 Task: Look for space in Banjarmasin, Indonesia from 15th August, 2023 to 20th August, 2023 for 1 adult in price range Rs.5000 to Rs.10000. Place can be private room with 1  bedroom having 1 bed and 1 bathroom. Property type can be house, flat, guest house, hotel. Booking option can be shelf check-in. Required host language is English.
Action: Mouse moved to (430, 76)
Screenshot: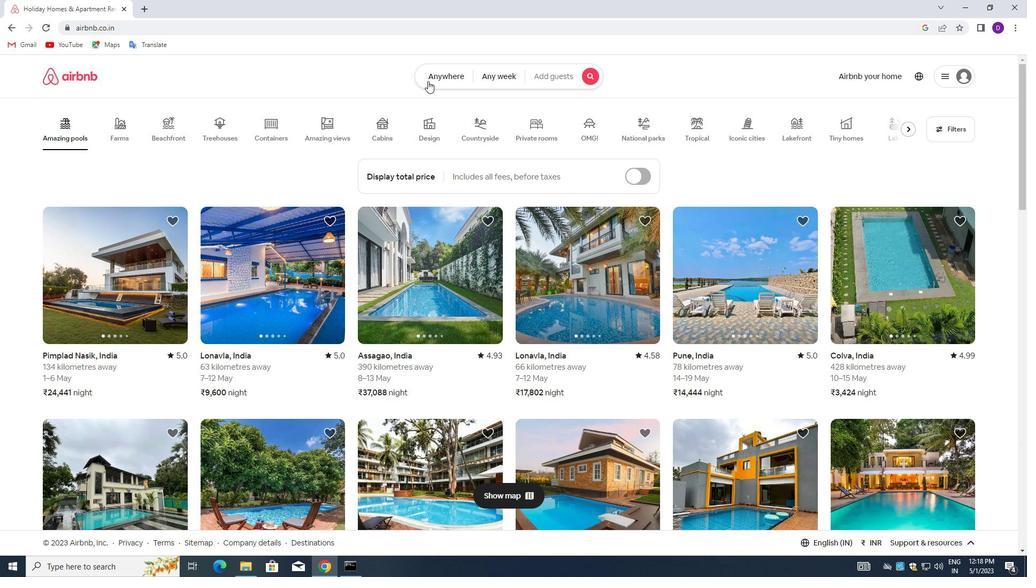 
Action: Mouse pressed left at (430, 76)
Screenshot: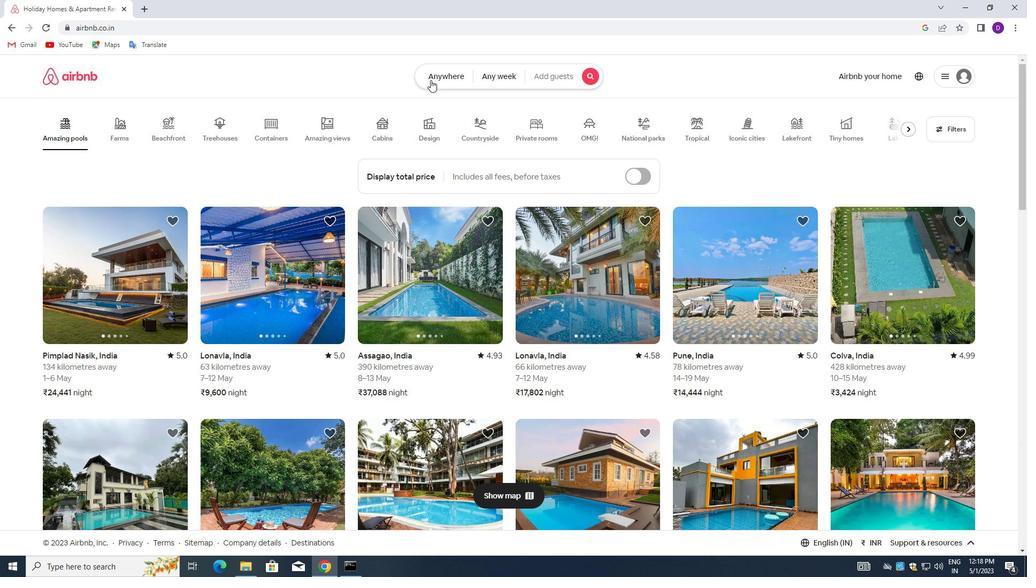 
Action: Mouse moved to (310, 120)
Screenshot: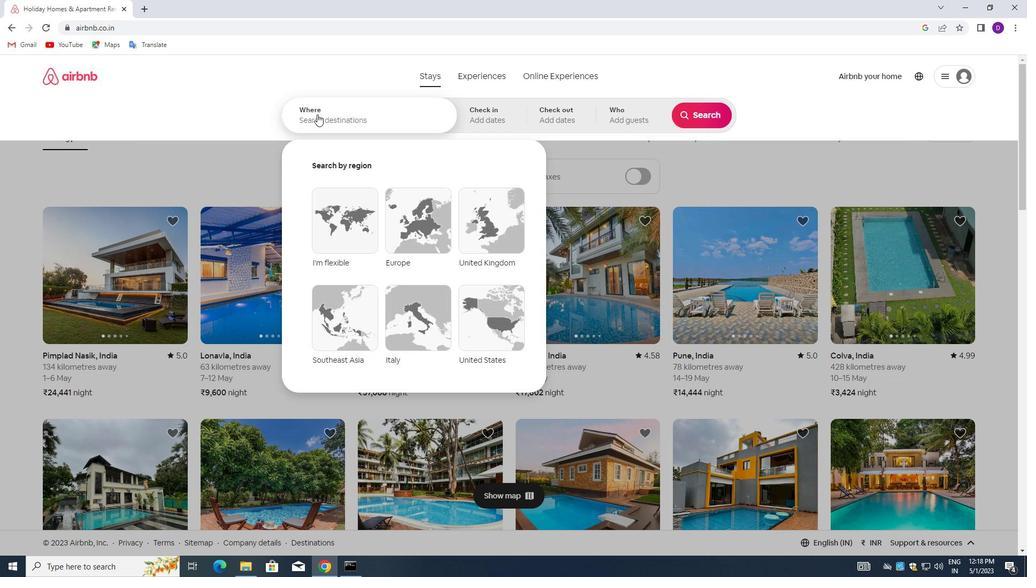 
Action: Mouse pressed left at (310, 120)
Screenshot: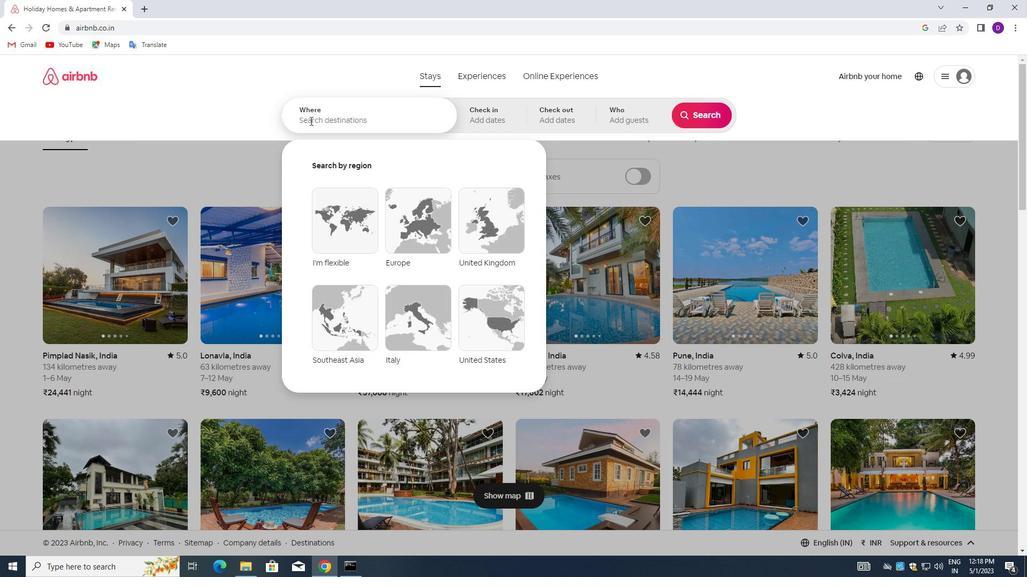
Action: Mouse moved to (284, 74)
Screenshot: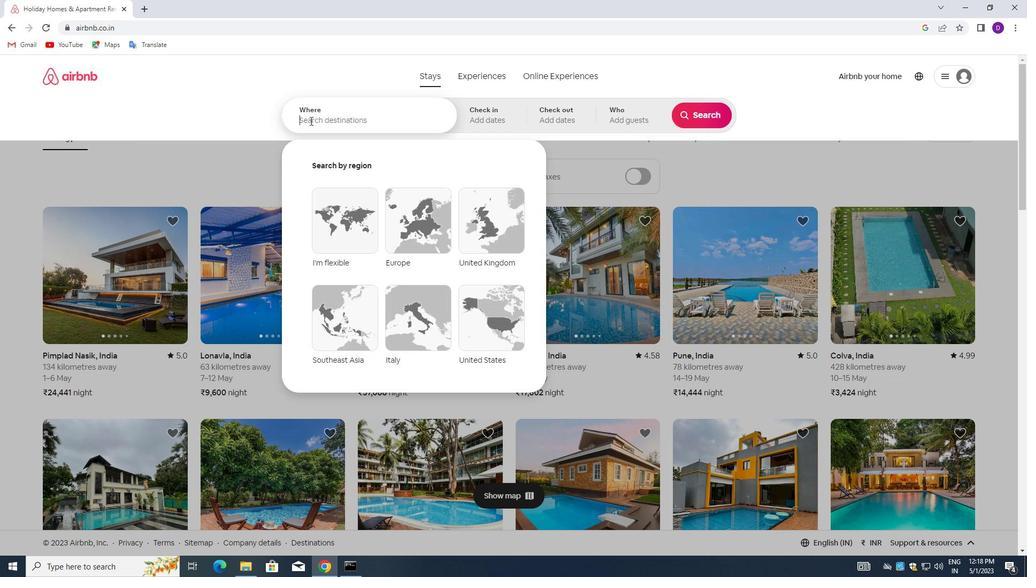 
Action: Key pressed <Key.shift_r>Banjarmasin,<Key.space><Key.shift>INDONESIA<Key.enter>
Screenshot: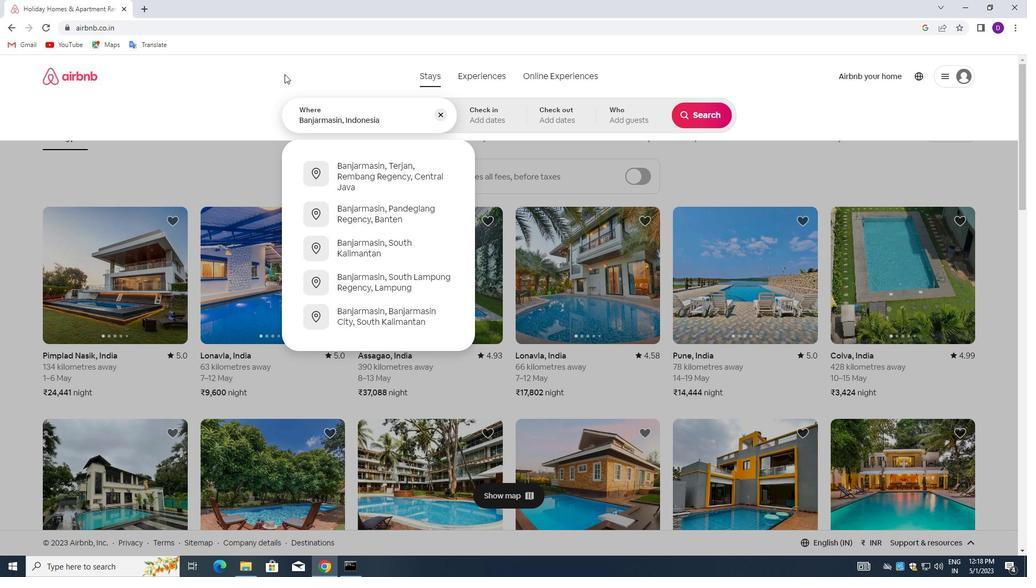 
Action: Mouse moved to (702, 200)
Screenshot: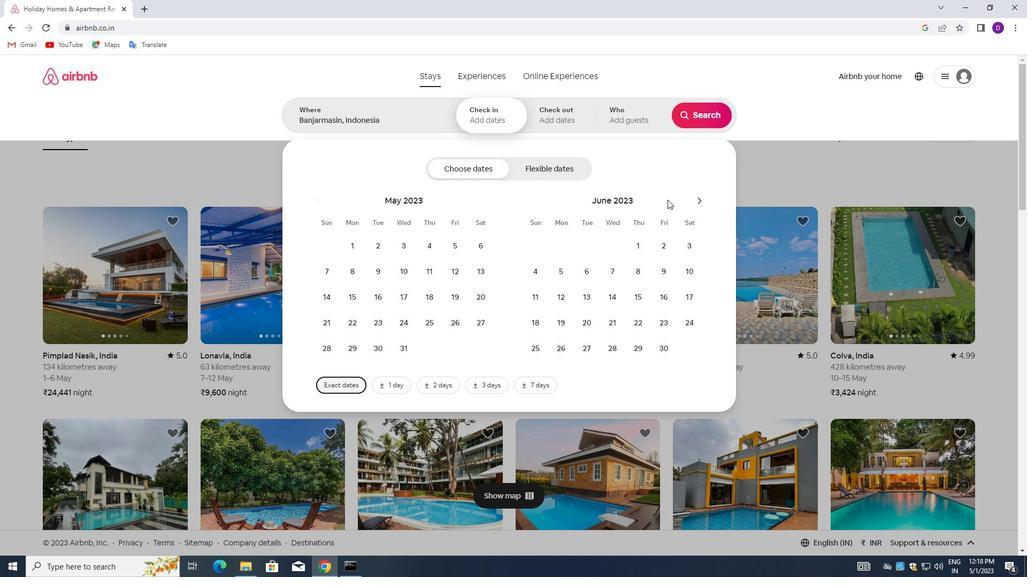 
Action: Mouse pressed left at (702, 200)
Screenshot: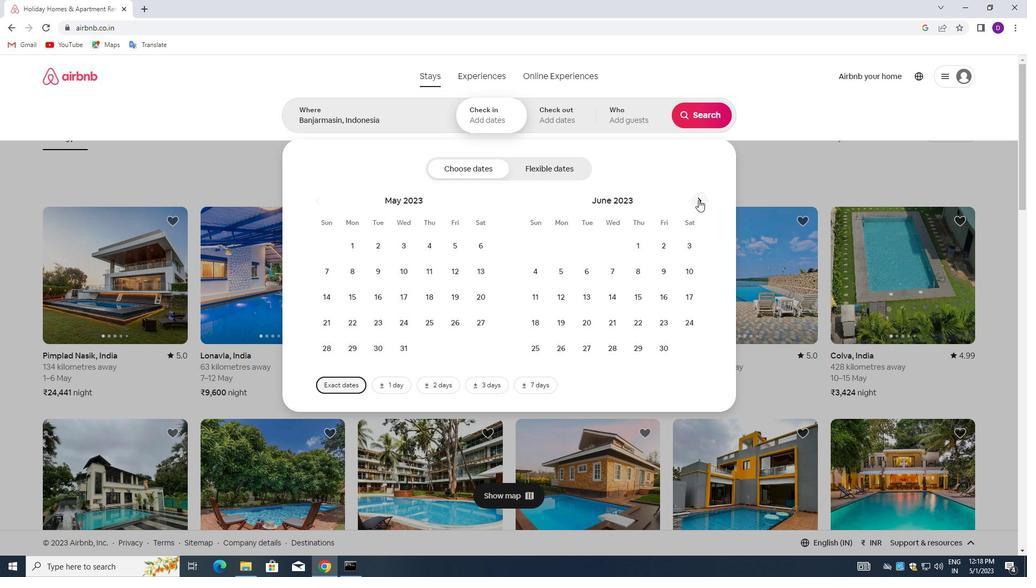 
Action: Mouse pressed left at (702, 200)
Screenshot: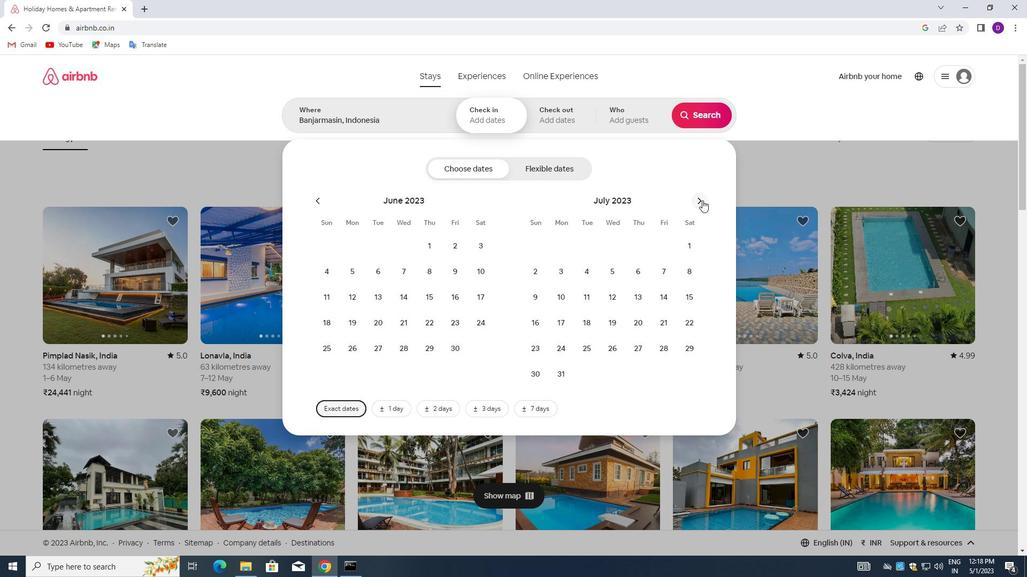
Action: Mouse moved to (593, 299)
Screenshot: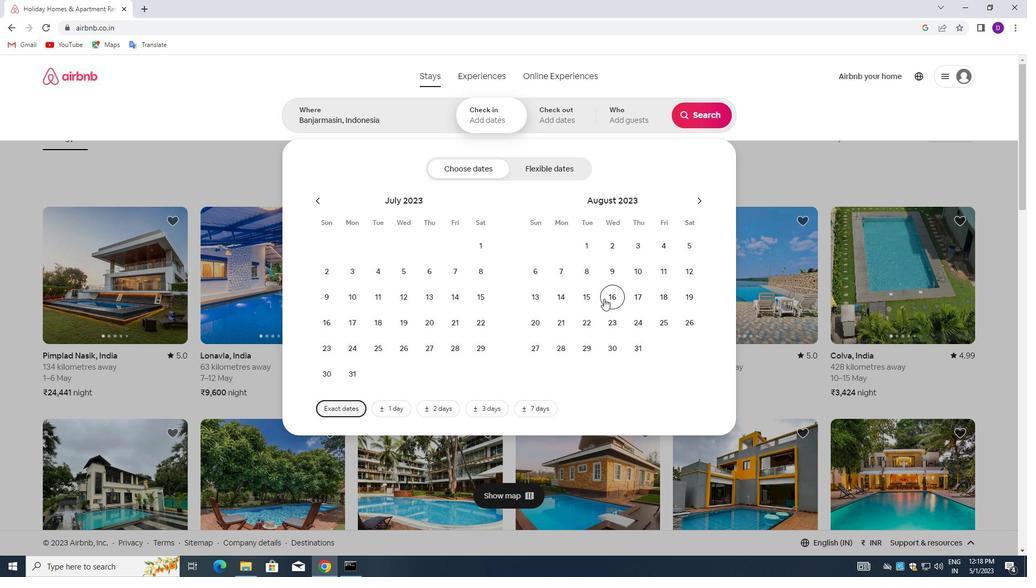 
Action: Mouse pressed left at (593, 299)
Screenshot: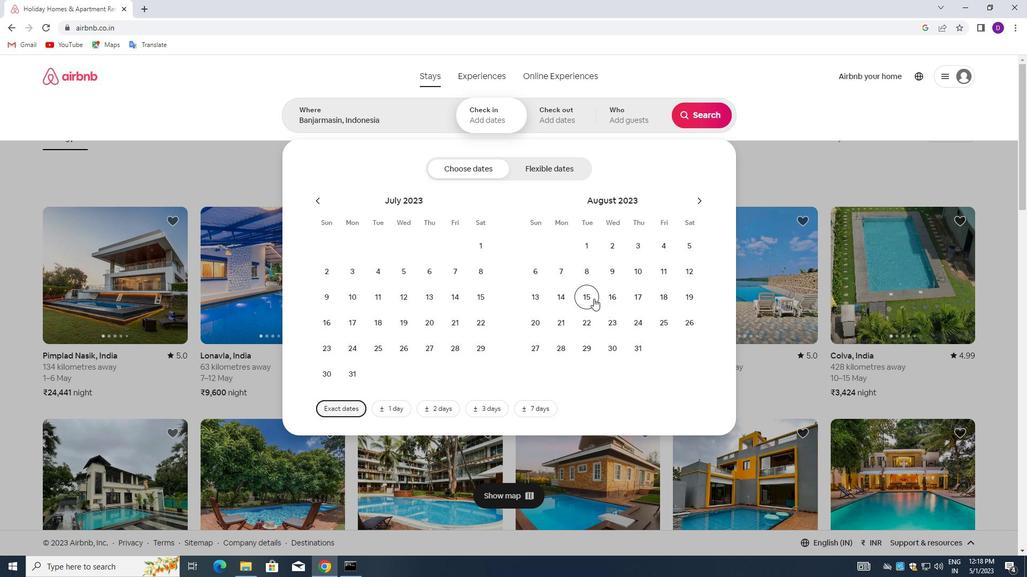 
Action: Mouse moved to (542, 321)
Screenshot: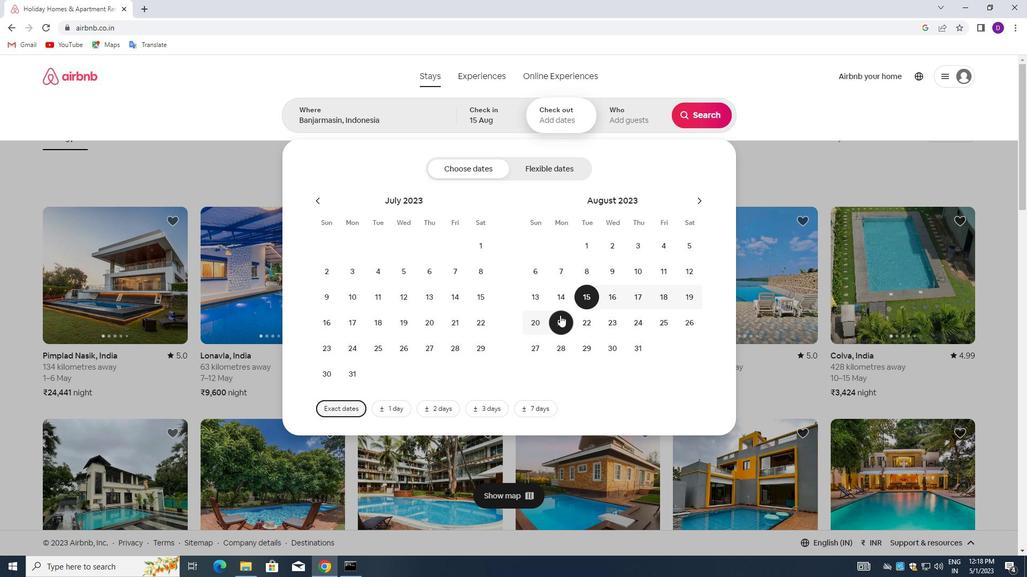 
Action: Mouse pressed left at (542, 321)
Screenshot: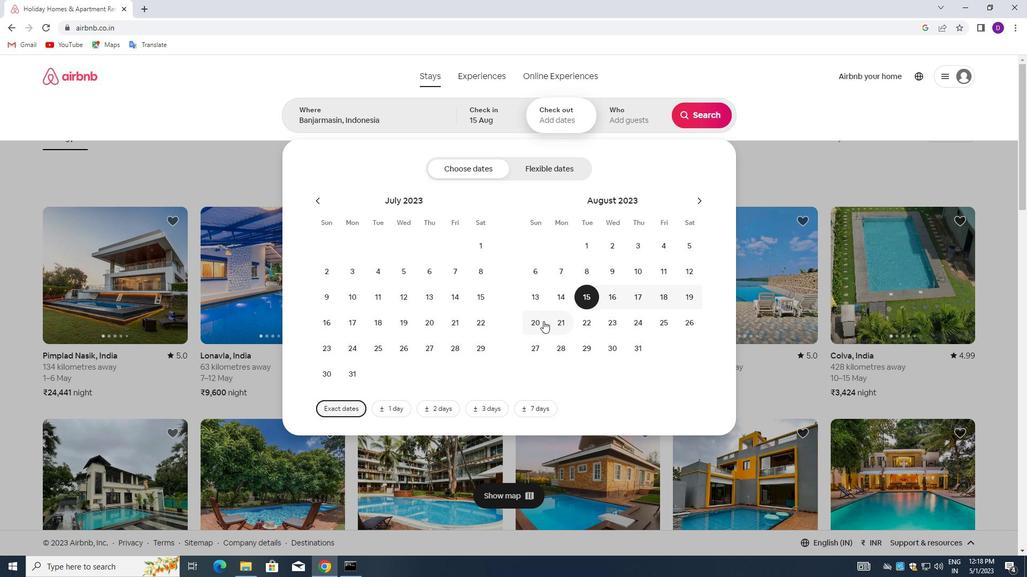 
Action: Mouse moved to (622, 110)
Screenshot: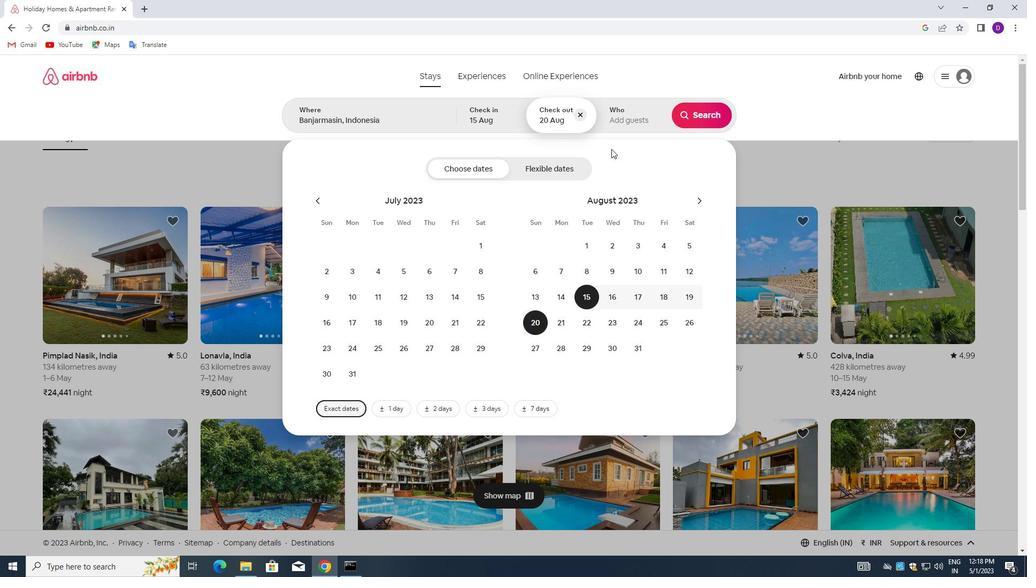 
Action: Mouse pressed left at (622, 110)
Screenshot: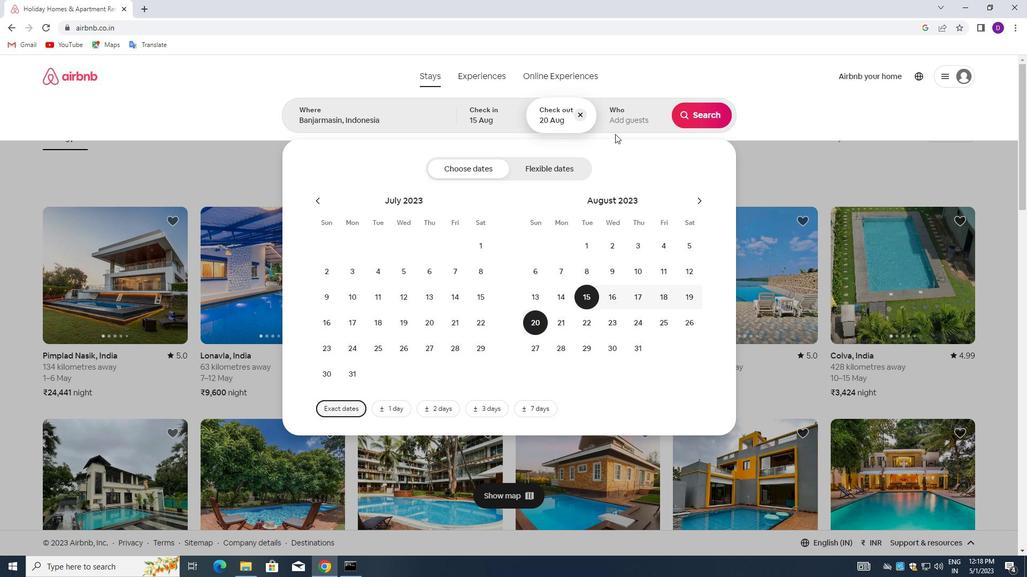 
Action: Mouse moved to (705, 169)
Screenshot: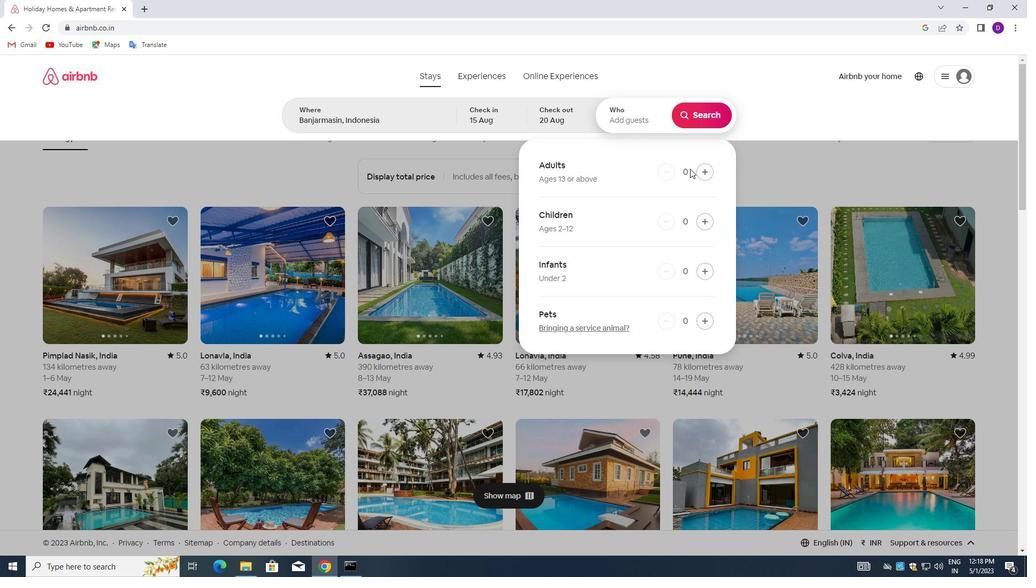 
Action: Mouse pressed left at (705, 169)
Screenshot: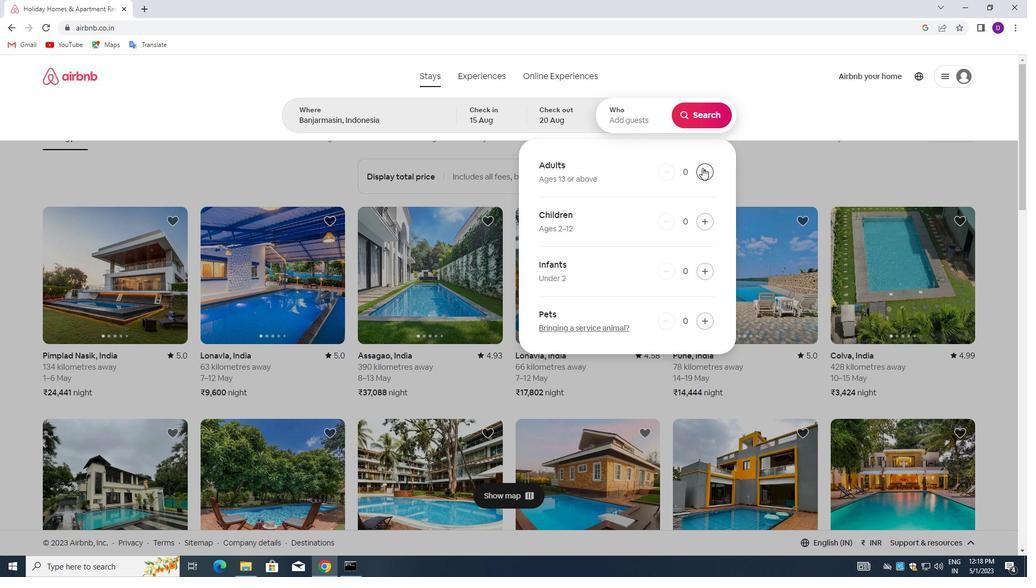 
Action: Mouse moved to (698, 112)
Screenshot: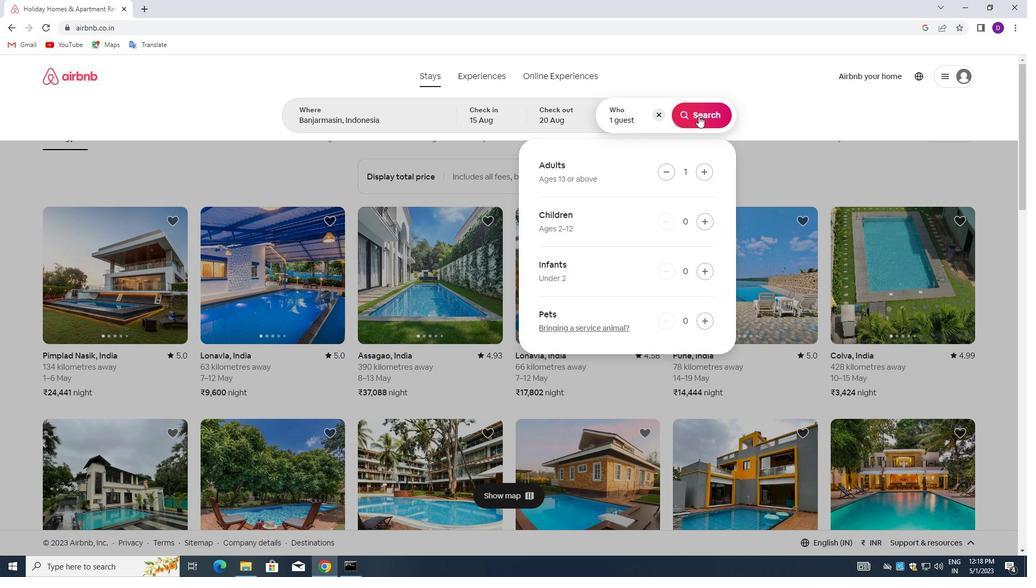 
Action: Mouse pressed left at (698, 112)
Screenshot: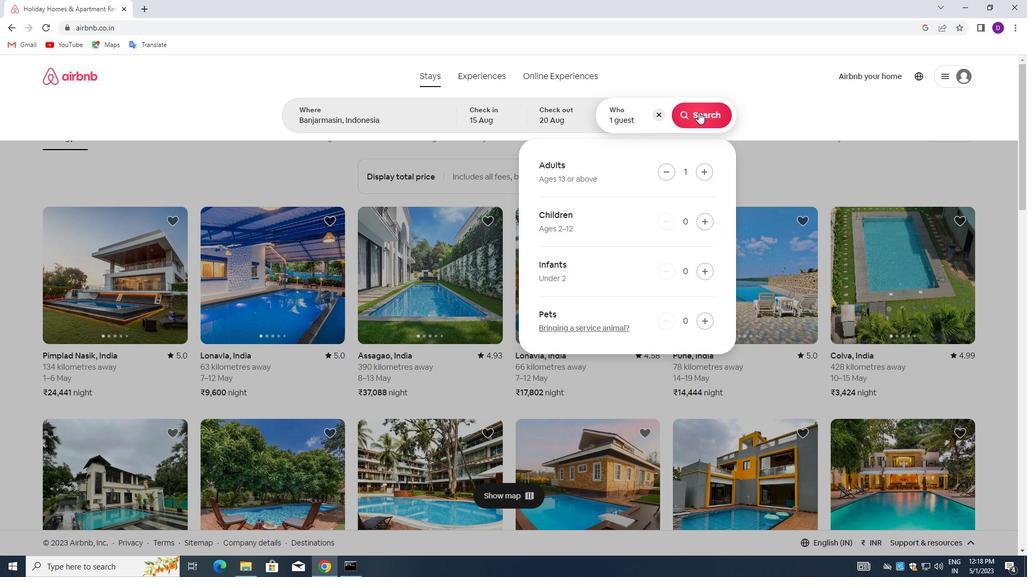 
Action: Mouse moved to (977, 118)
Screenshot: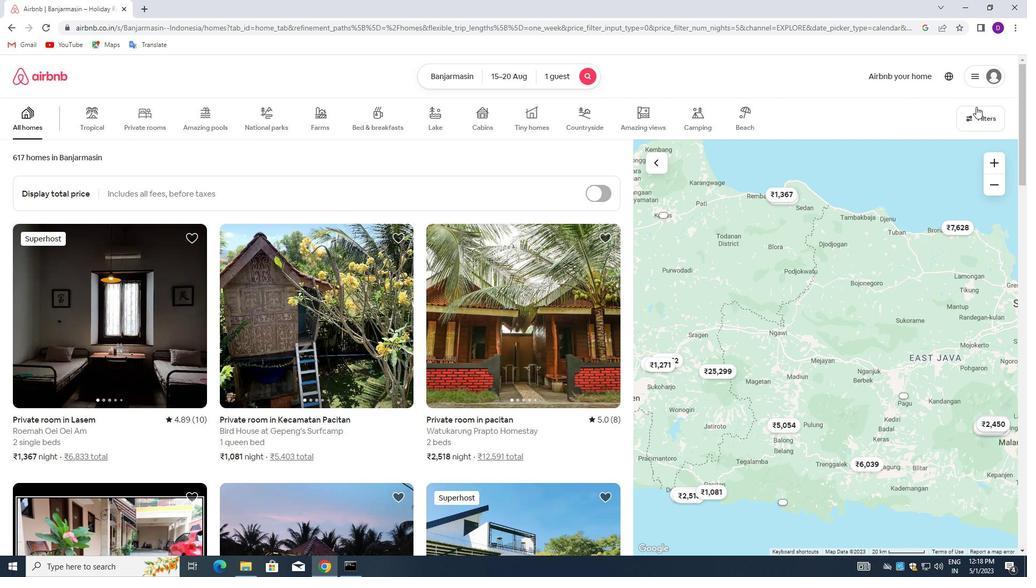 
Action: Mouse pressed left at (977, 118)
Screenshot: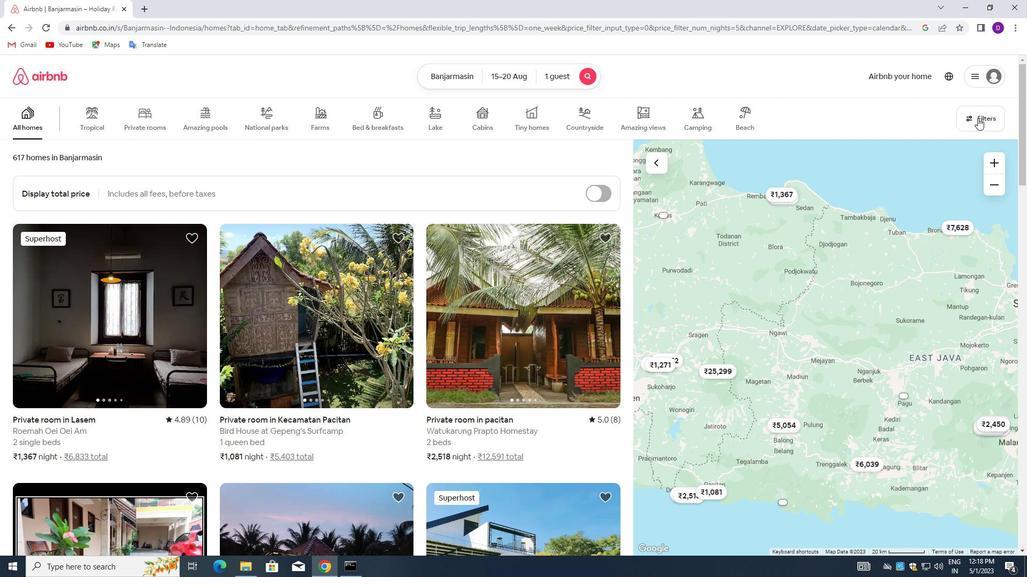 
Action: Mouse moved to (372, 255)
Screenshot: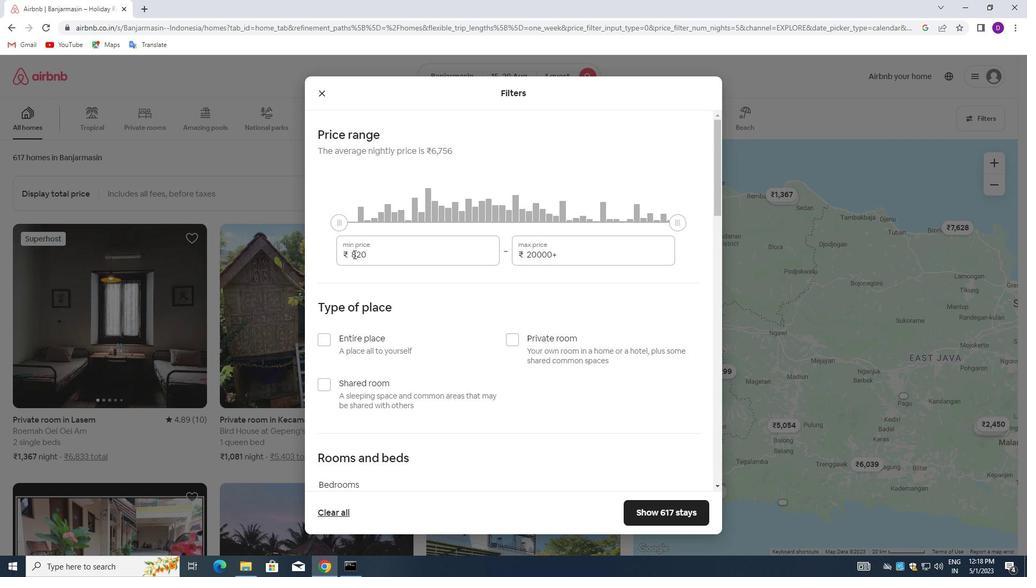 
Action: Mouse pressed left at (372, 255)
Screenshot: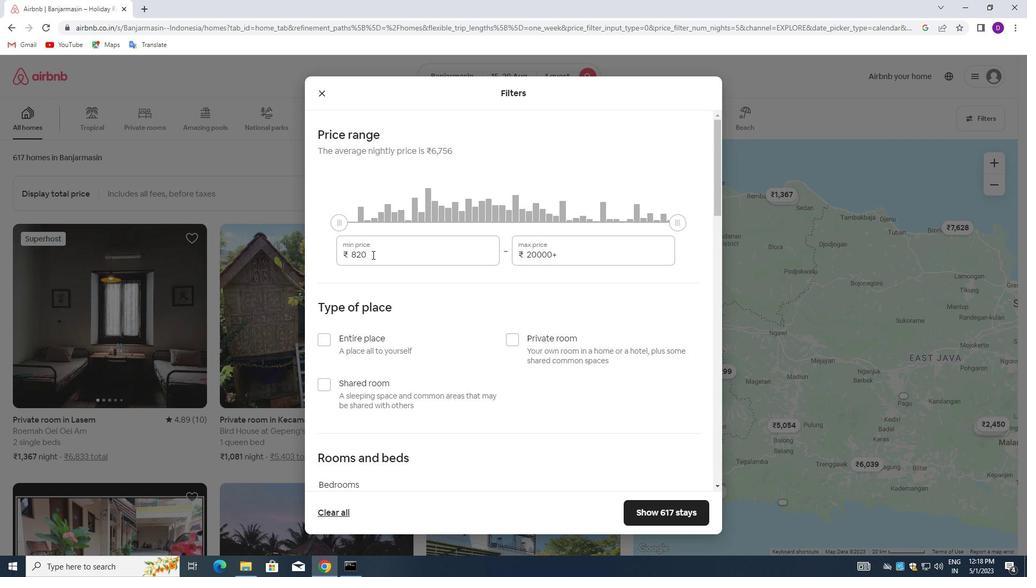 
Action: Mouse pressed left at (372, 255)
Screenshot: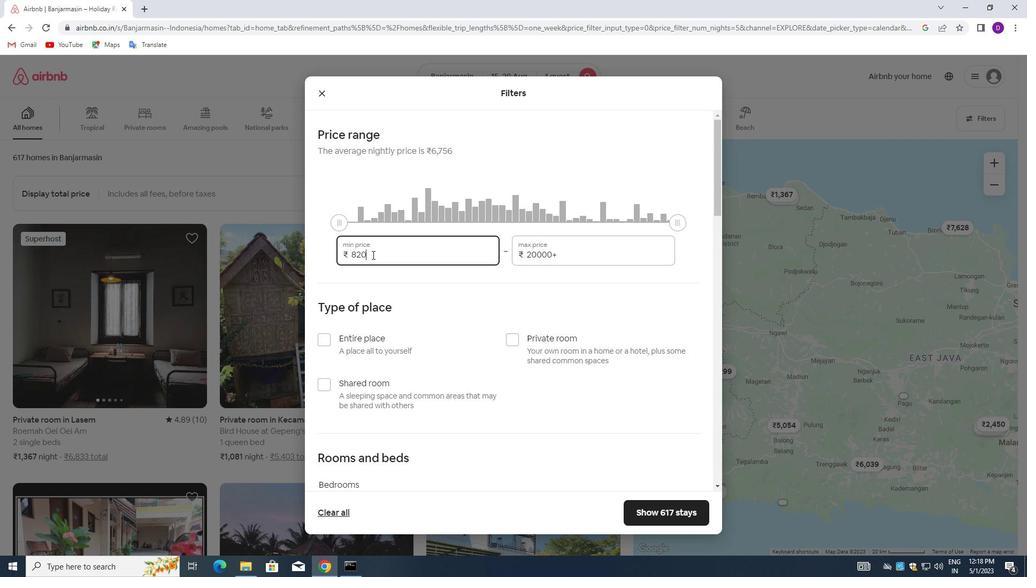 
Action: Key pressed 5000<Key.tab>10000
Screenshot: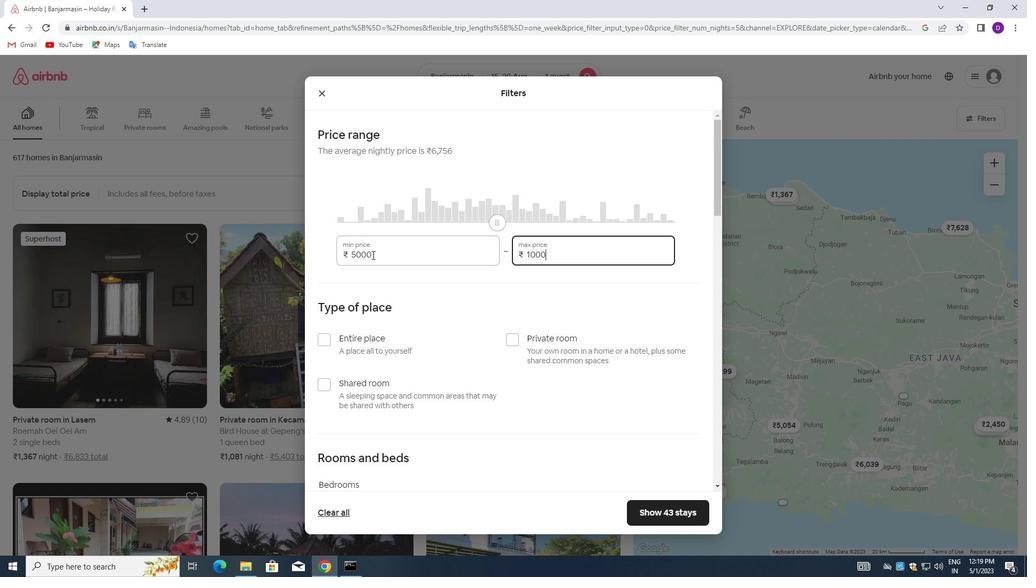 
Action: Mouse moved to (369, 255)
Screenshot: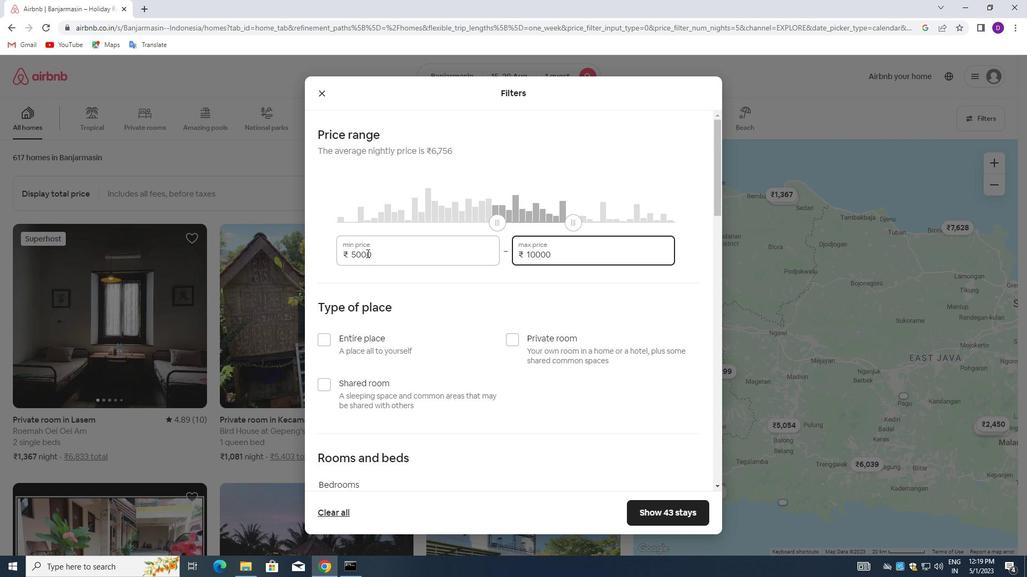 
Action: Mouse scrolled (369, 255) with delta (0, 0)
Screenshot: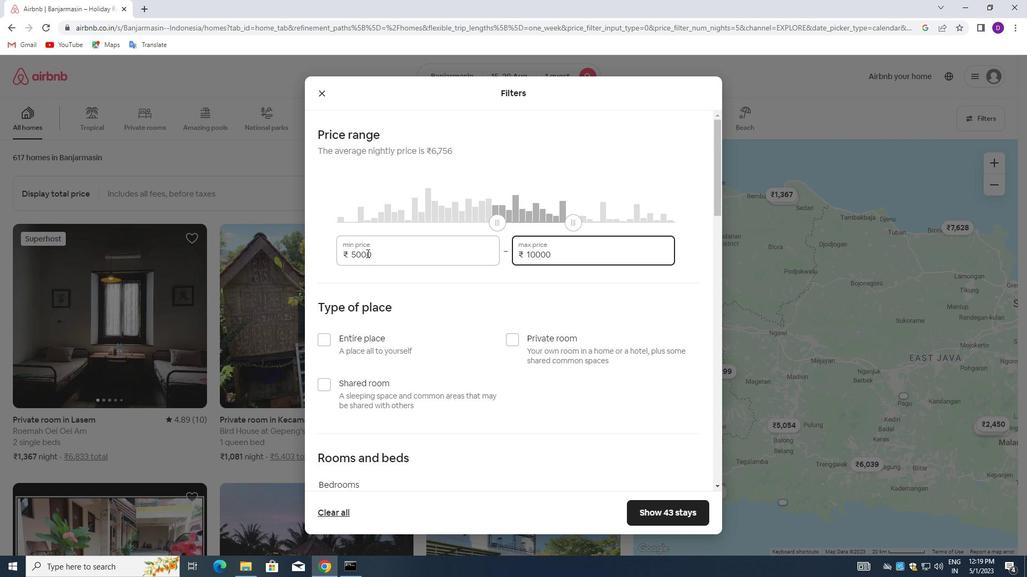 
Action: Mouse moved to (370, 261)
Screenshot: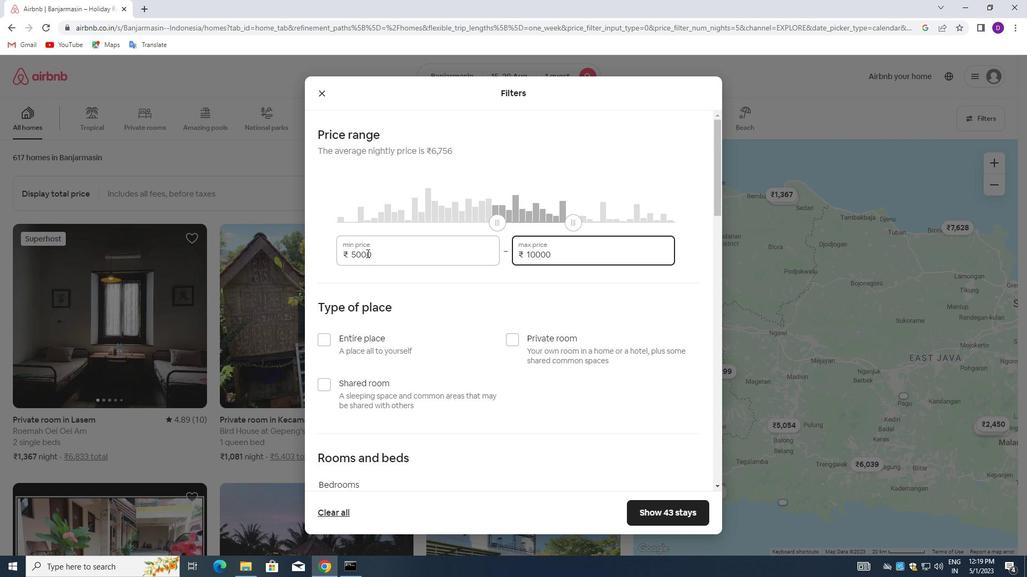 
Action: Mouse scrolled (370, 261) with delta (0, 0)
Screenshot: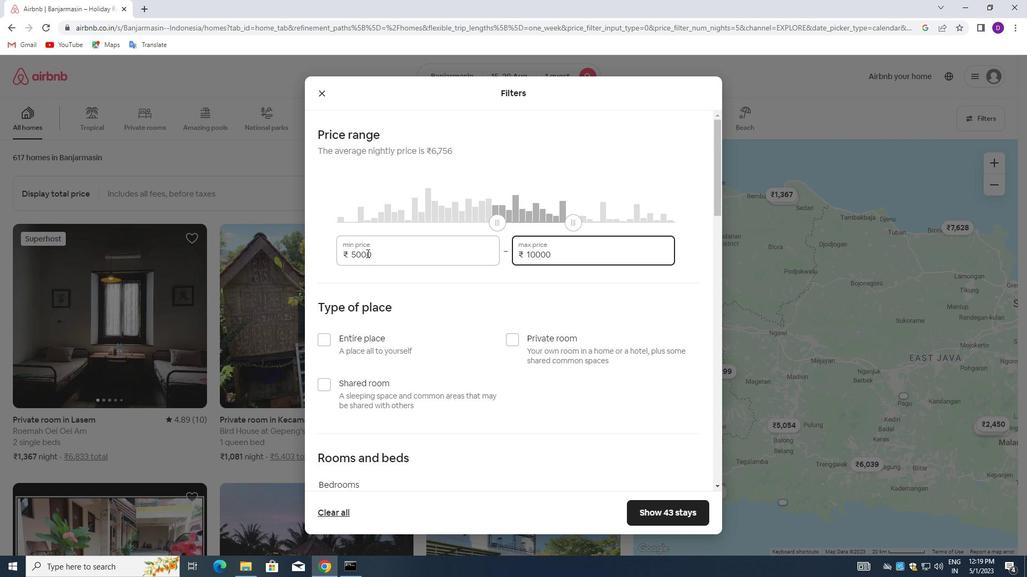 
Action: Mouse moved to (504, 234)
Screenshot: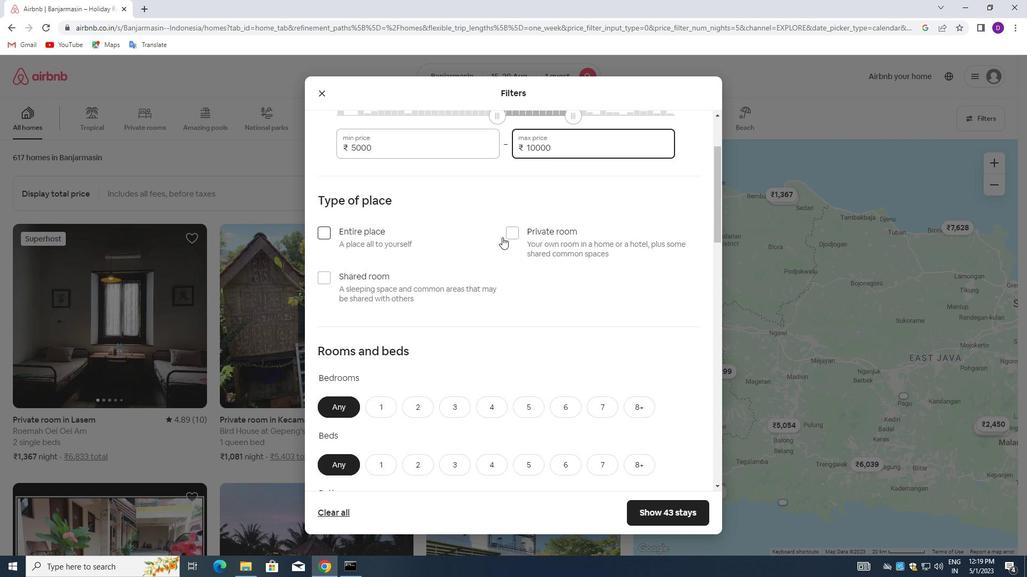 
Action: Mouse pressed left at (504, 234)
Screenshot: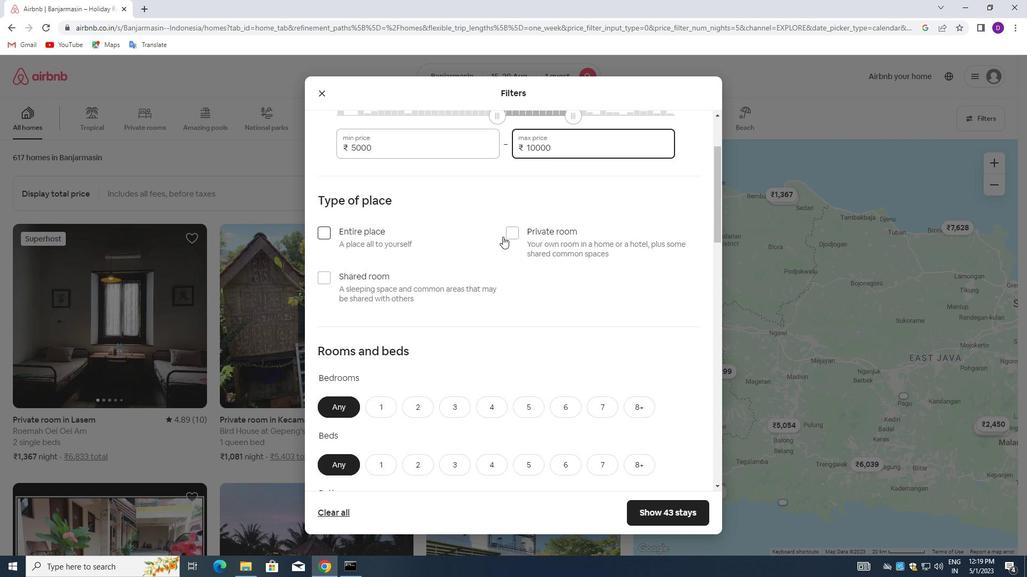 
Action: Mouse moved to (505, 234)
Screenshot: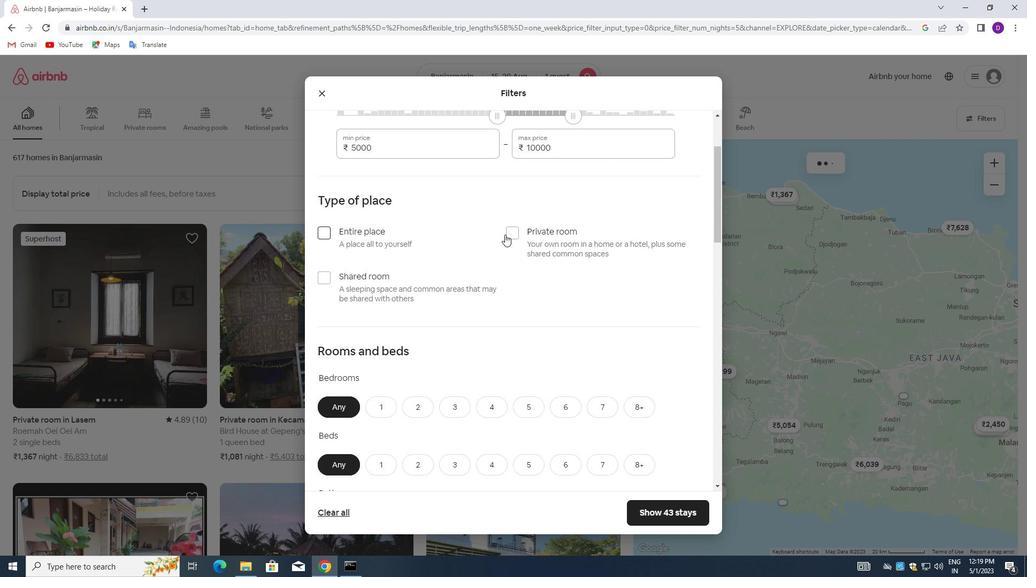 
Action: Mouse pressed left at (505, 234)
Screenshot: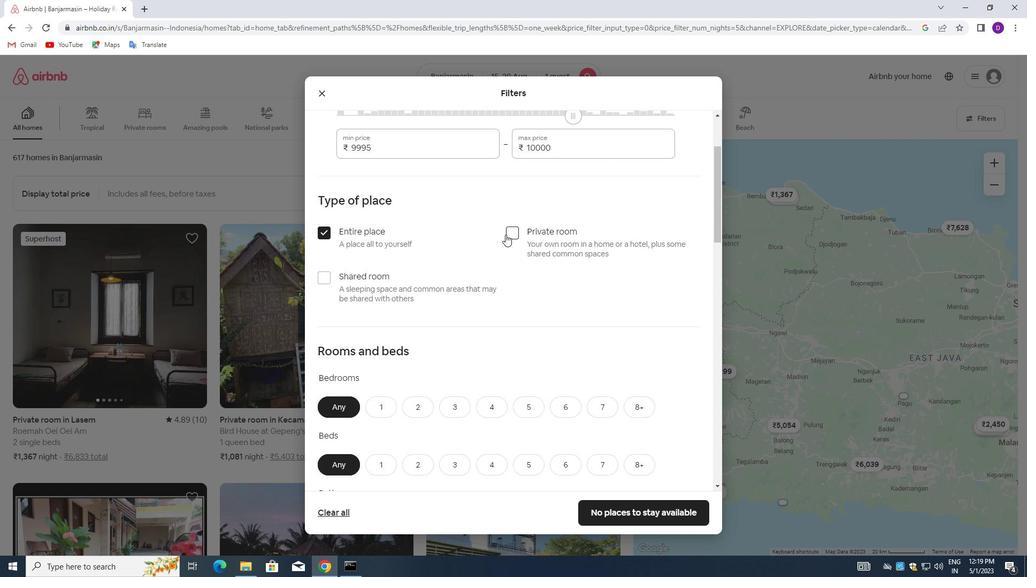 
Action: Mouse moved to (324, 235)
Screenshot: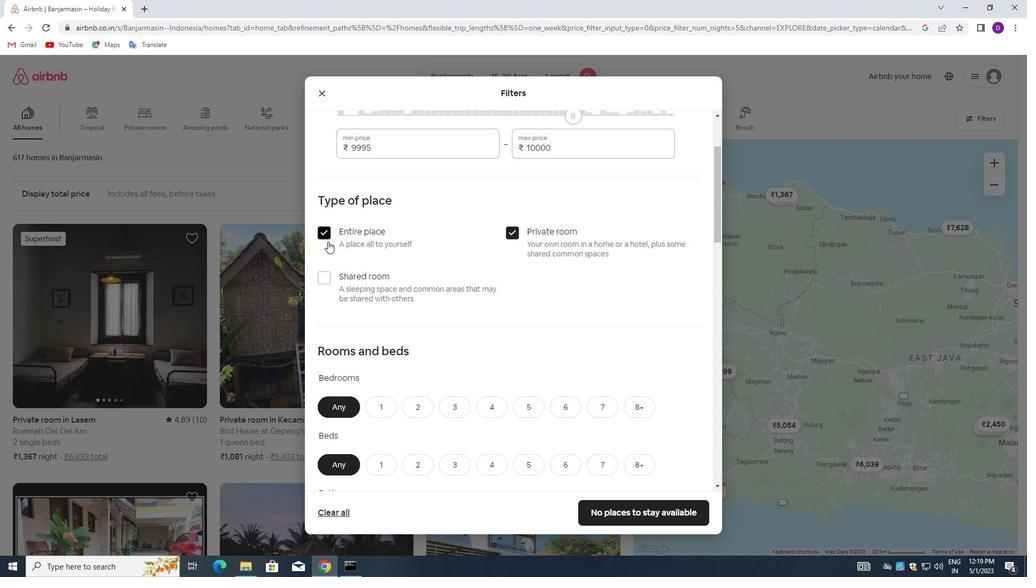 
Action: Mouse pressed left at (324, 235)
Screenshot: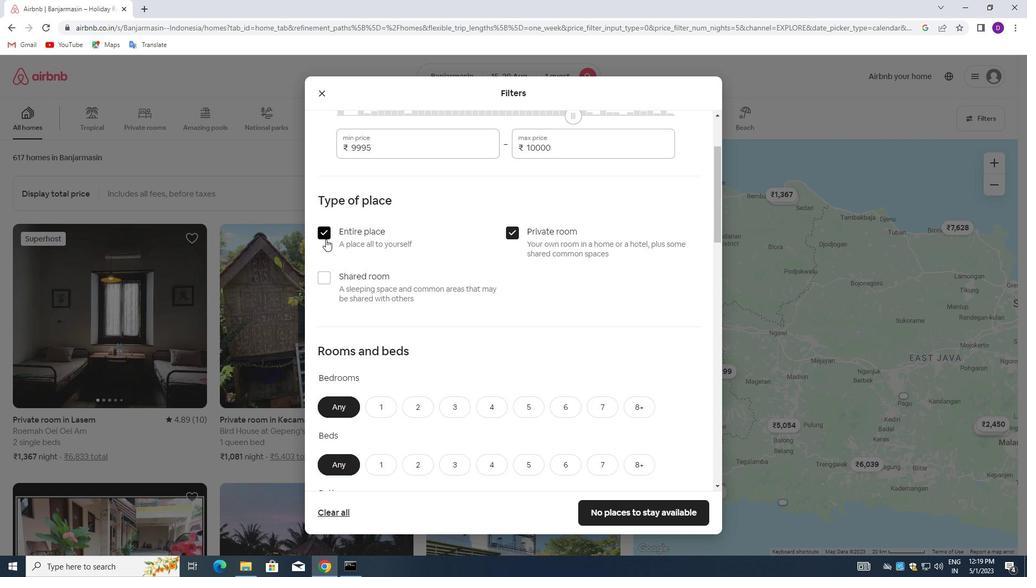 
Action: Mouse moved to (432, 249)
Screenshot: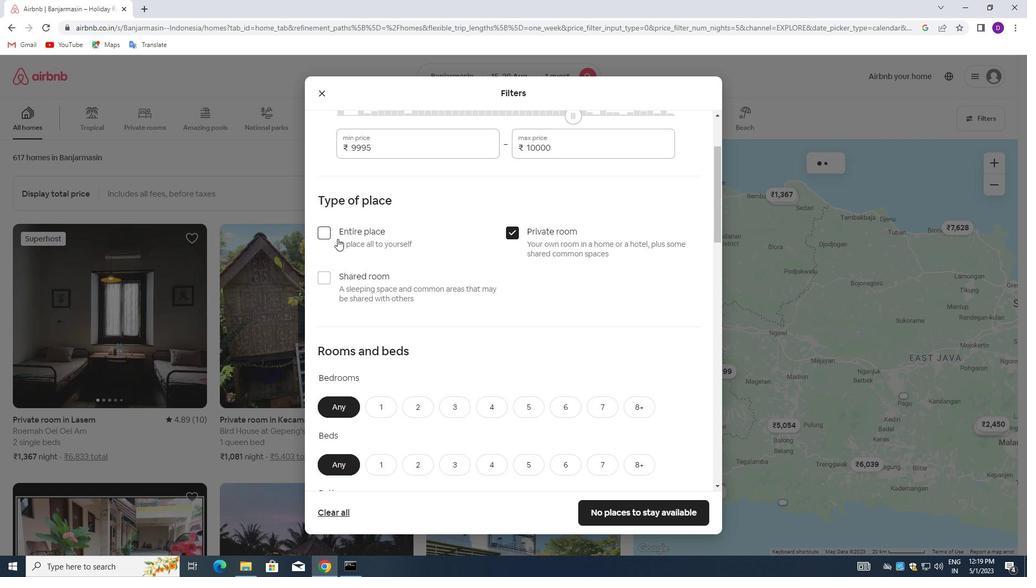 
Action: Mouse scrolled (432, 248) with delta (0, 0)
Screenshot: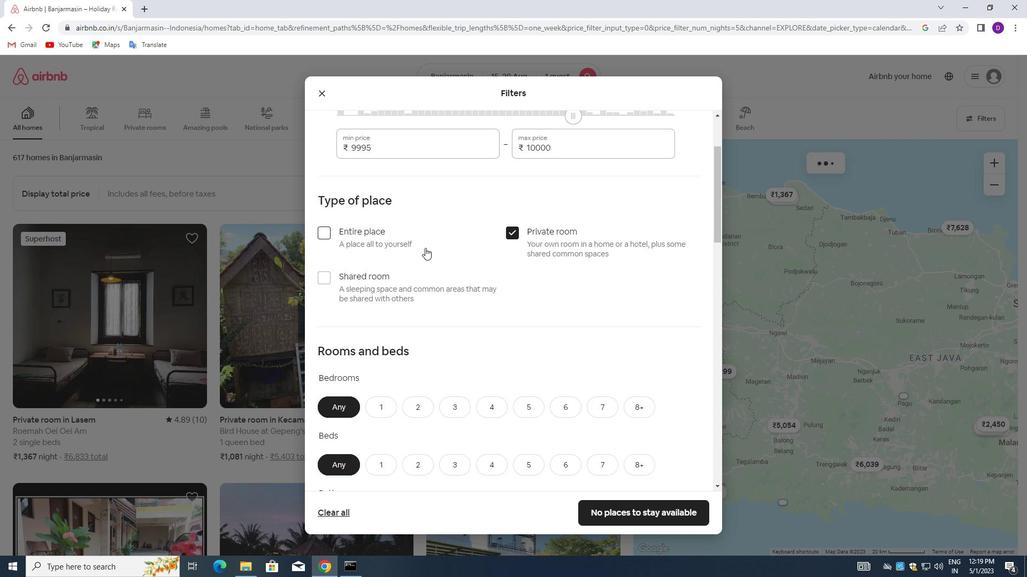 
Action: Mouse moved to (433, 249)
Screenshot: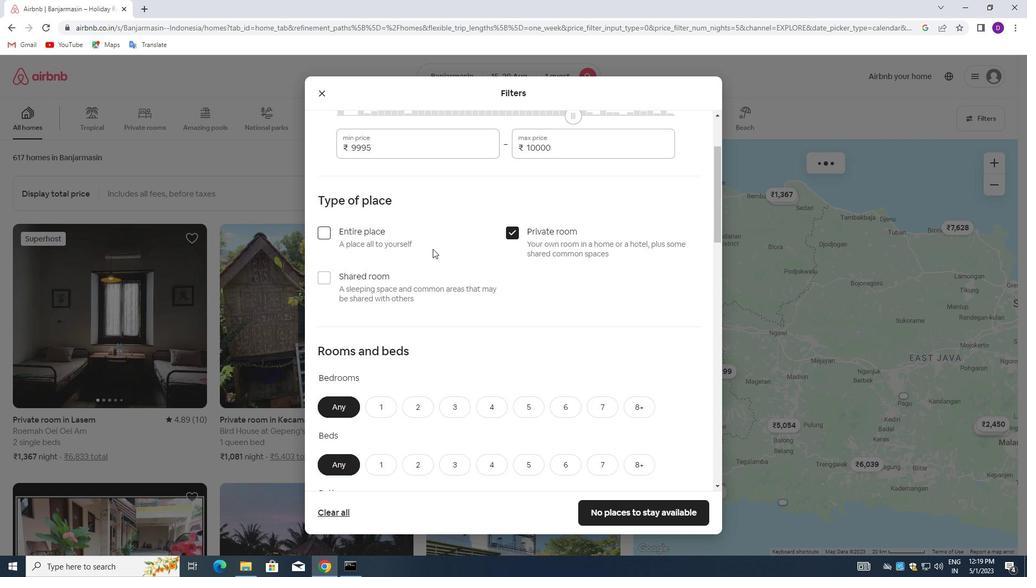 
Action: Mouse scrolled (433, 249) with delta (0, 0)
Screenshot: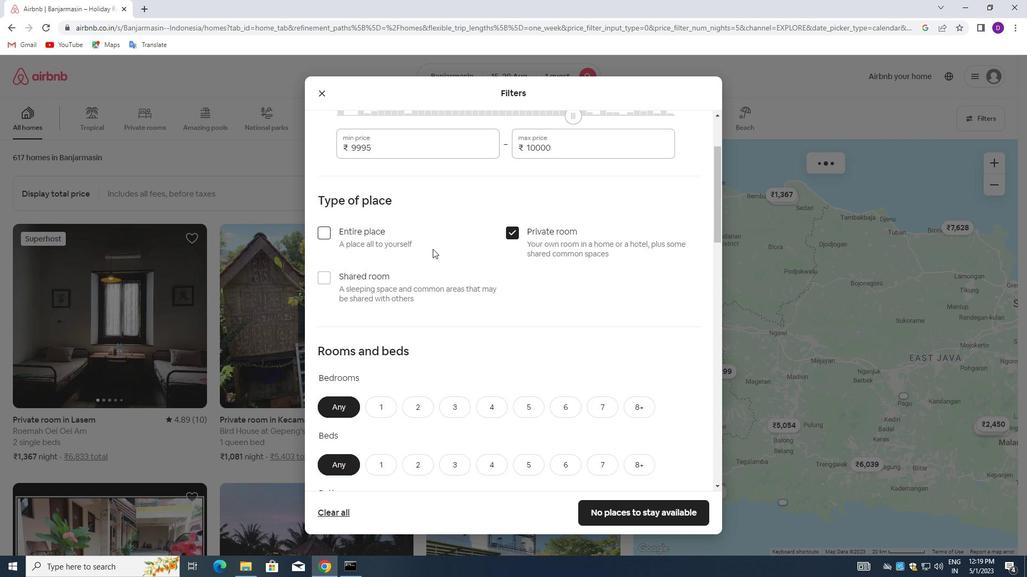 
Action: Mouse scrolled (433, 249) with delta (0, 0)
Screenshot: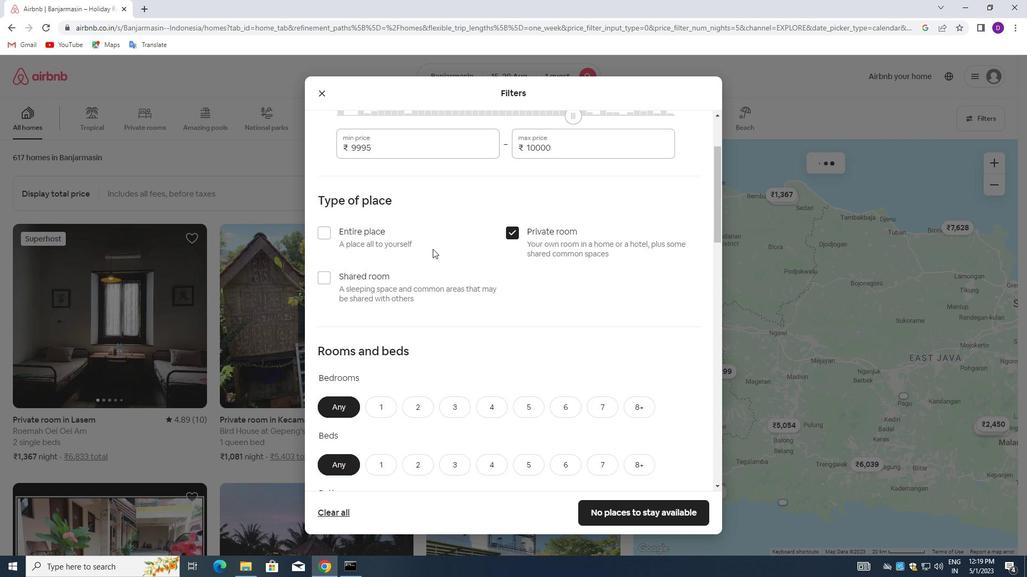 
Action: Mouse moved to (385, 245)
Screenshot: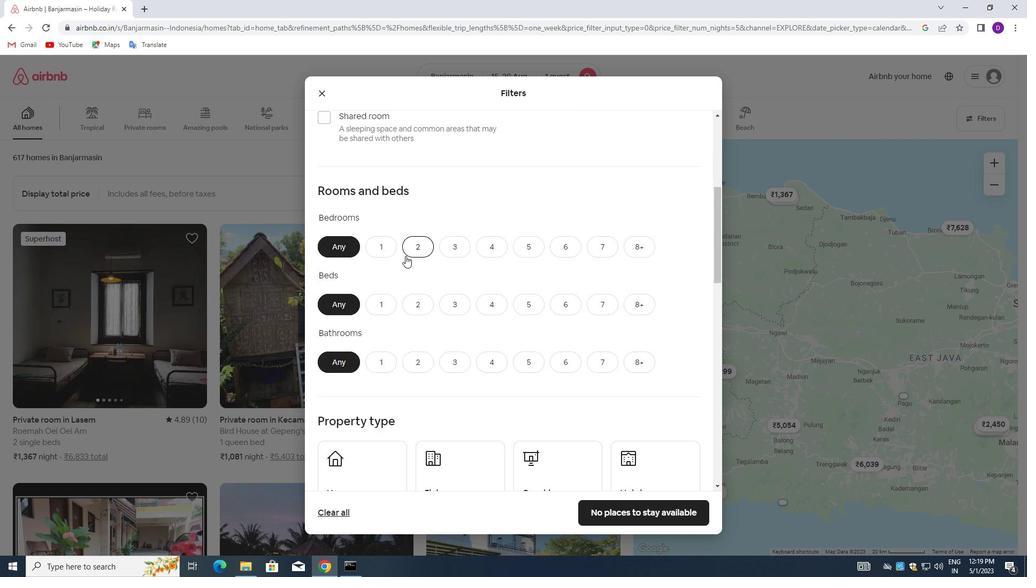 
Action: Mouse pressed left at (385, 245)
Screenshot: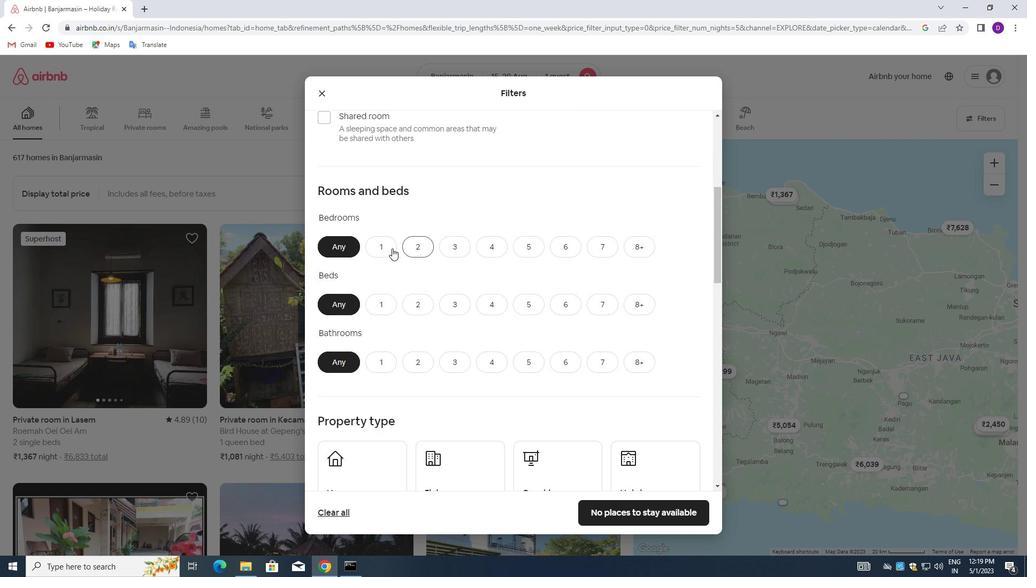 
Action: Mouse moved to (384, 305)
Screenshot: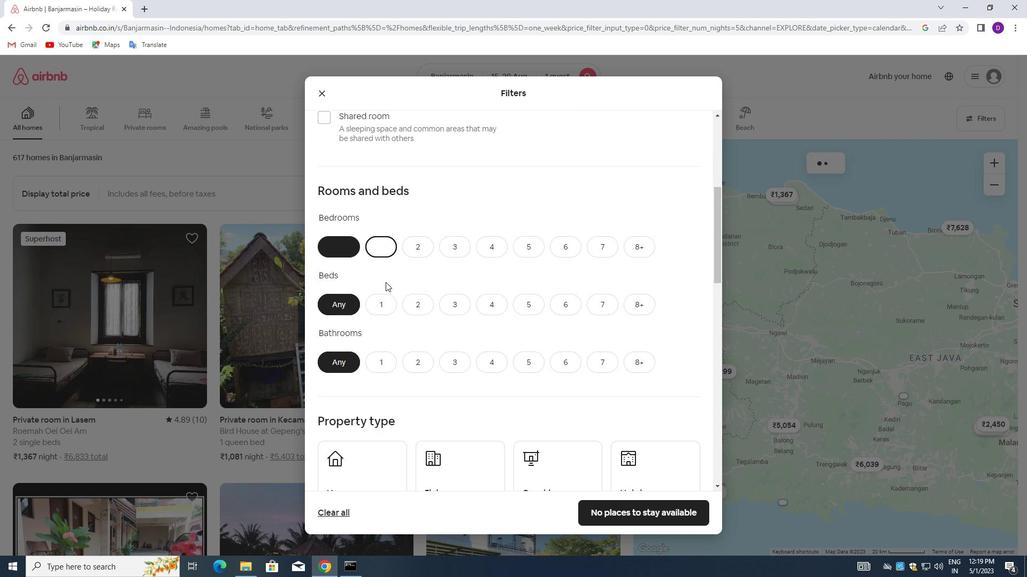 
Action: Mouse pressed left at (384, 305)
Screenshot: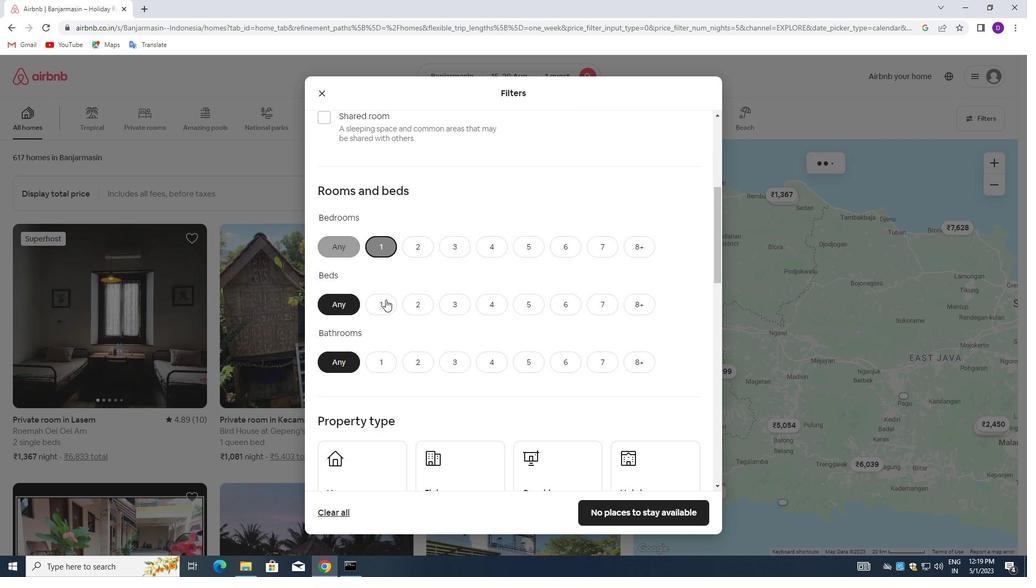 
Action: Mouse moved to (381, 360)
Screenshot: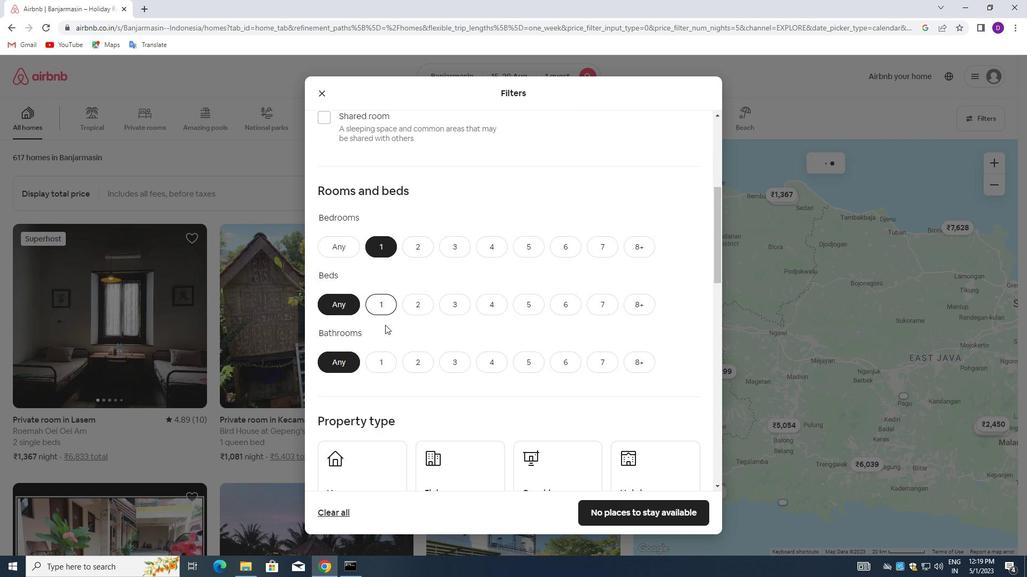 
Action: Mouse pressed left at (381, 360)
Screenshot: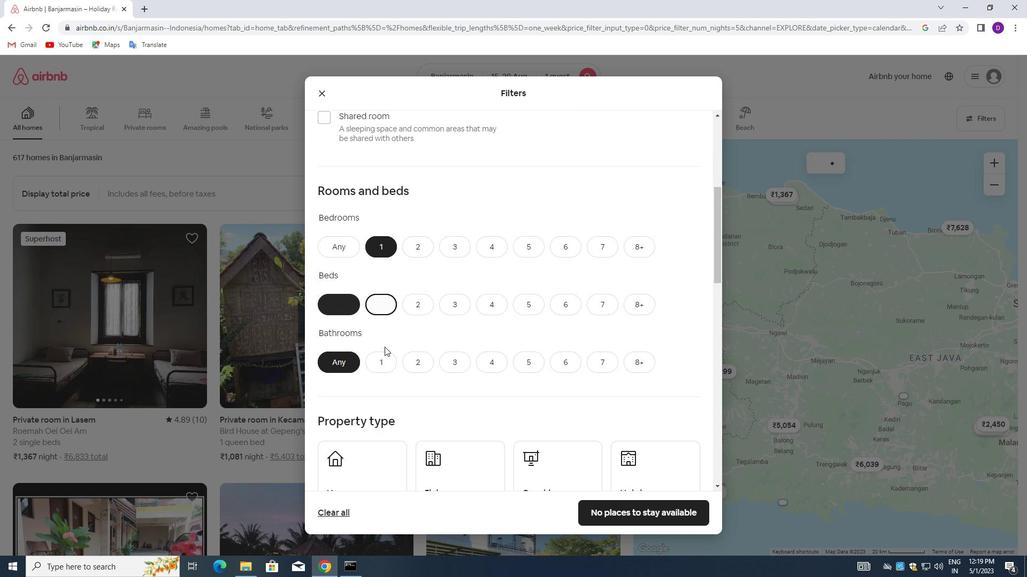
Action: Mouse moved to (440, 319)
Screenshot: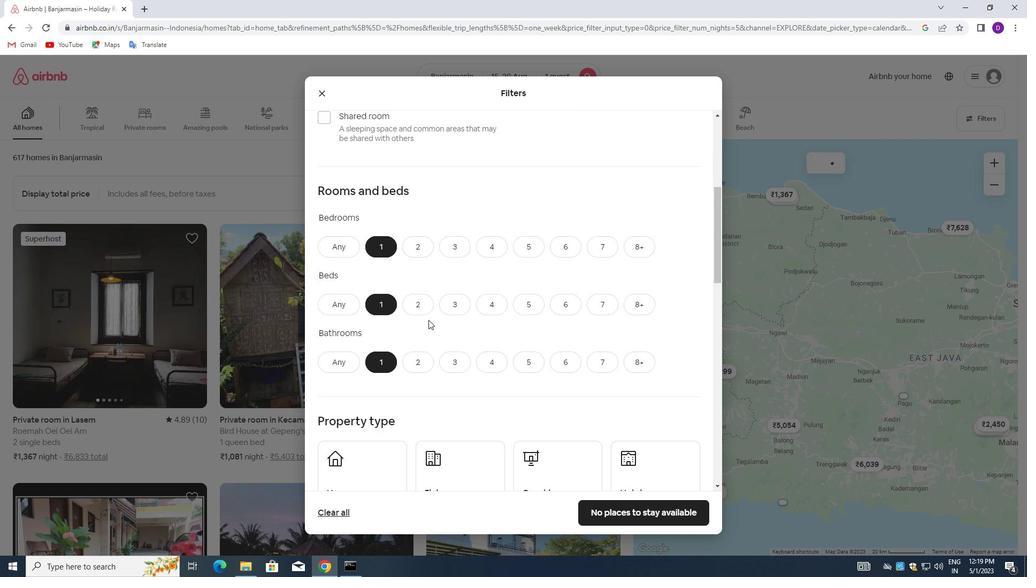 
Action: Mouse scrolled (440, 320) with delta (0, 0)
Screenshot: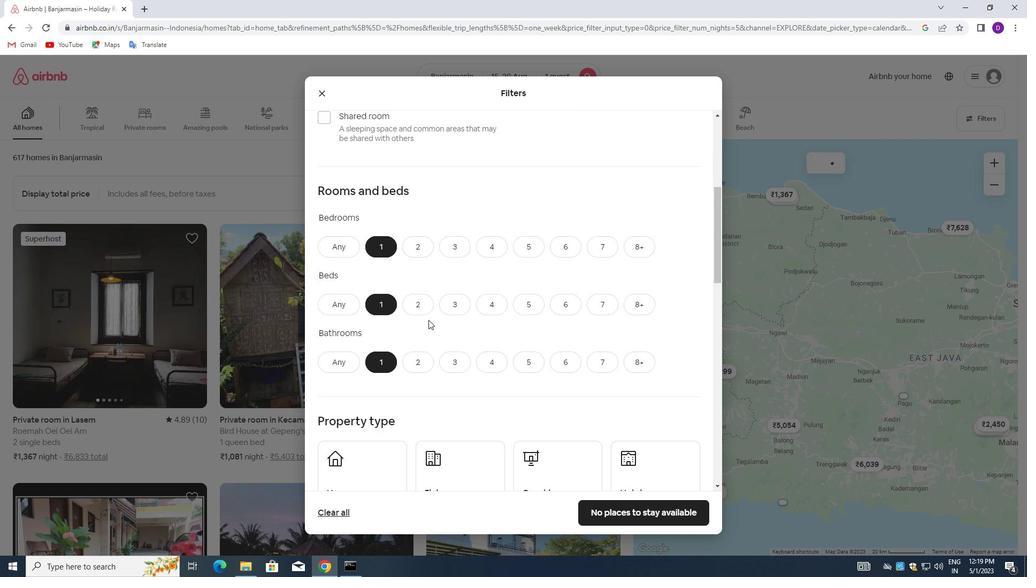
Action: Mouse scrolled (440, 320) with delta (0, 0)
Screenshot: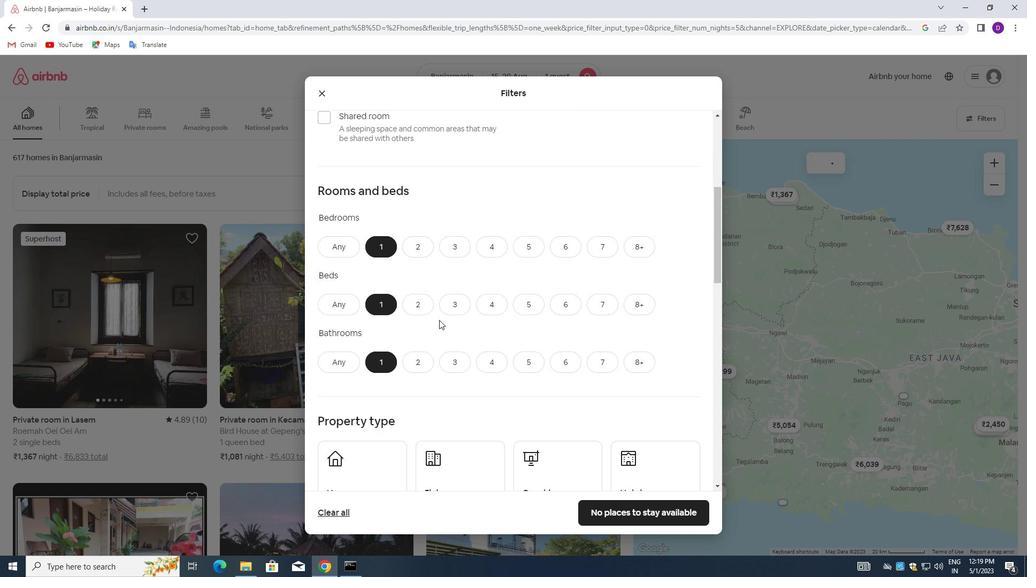 
Action: Mouse scrolled (440, 320) with delta (0, 0)
Screenshot: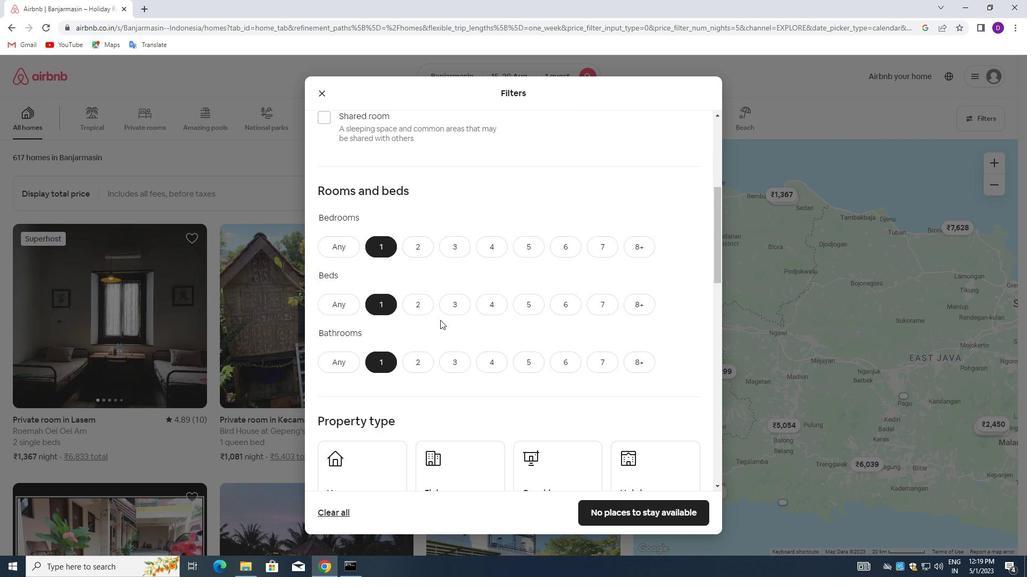 
Action: Mouse scrolled (440, 319) with delta (0, 0)
Screenshot: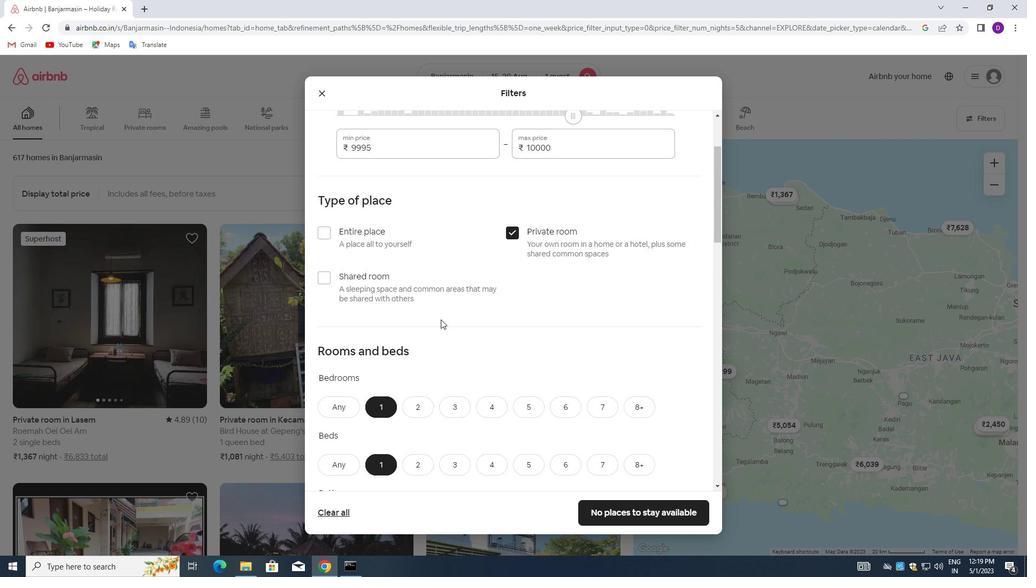 
Action: Mouse scrolled (440, 319) with delta (0, 0)
Screenshot: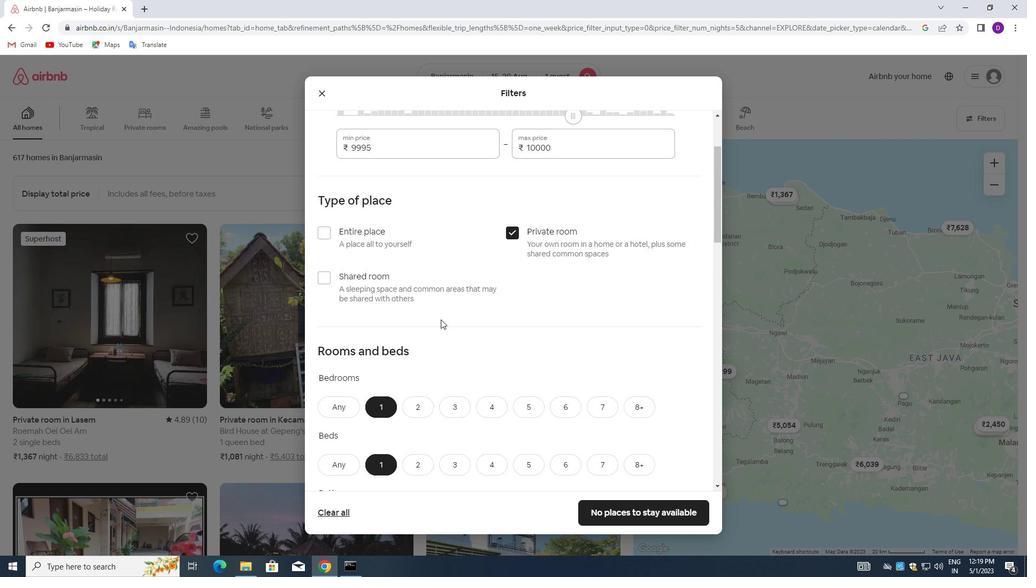 
Action: Mouse scrolled (440, 319) with delta (0, 0)
Screenshot: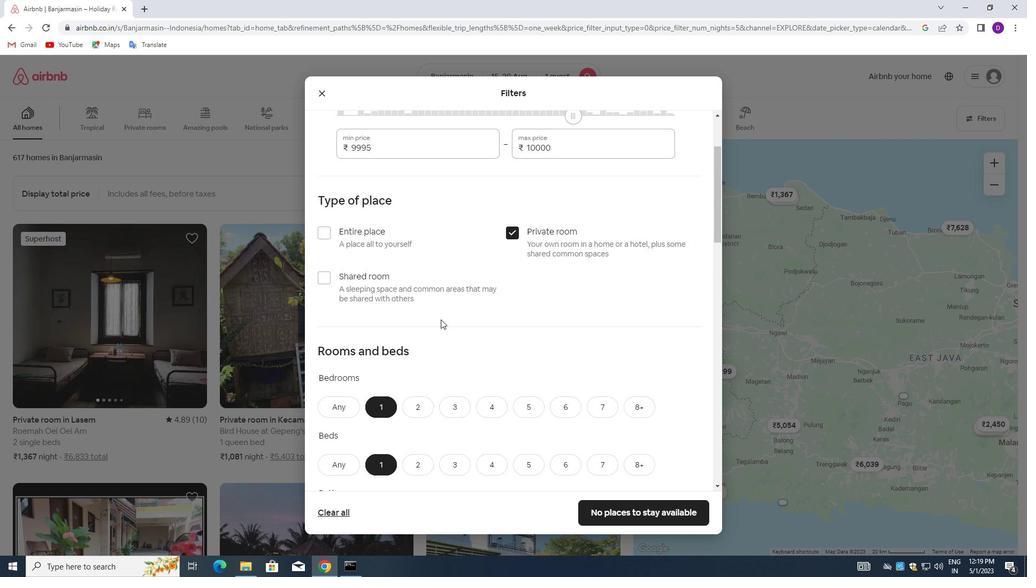 
Action: Mouse scrolled (440, 319) with delta (0, 0)
Screenshot: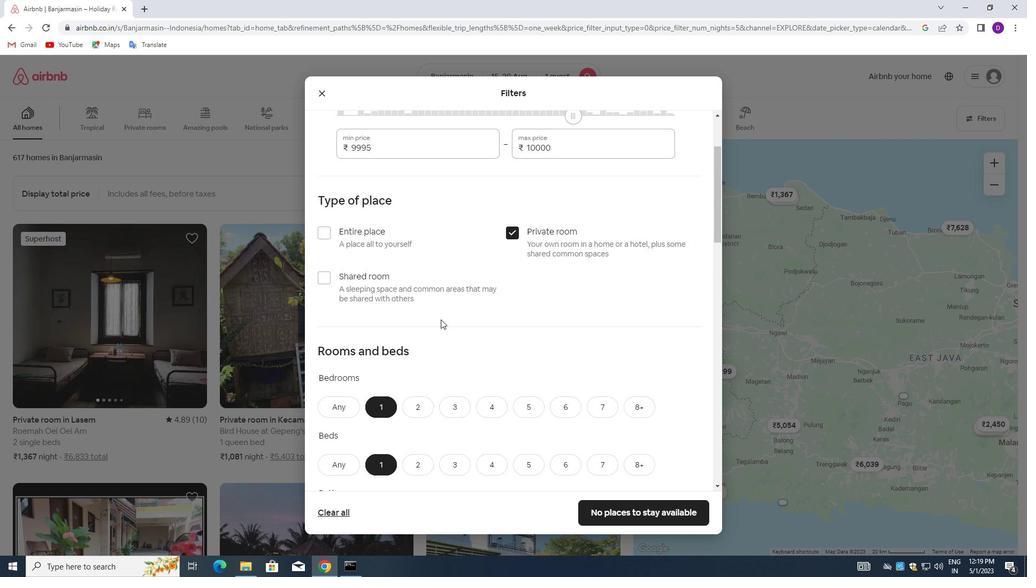 
Action: Mouse scrolled (440, 319) with delta (0, 0)
Screenshot: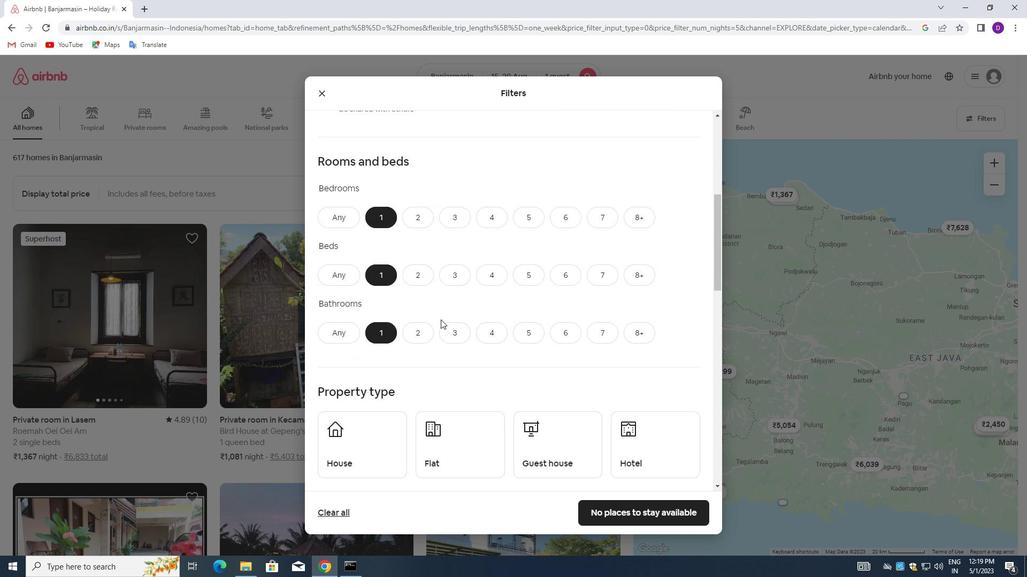 
Action: Mouse moved to (412, 301)
Screenshot: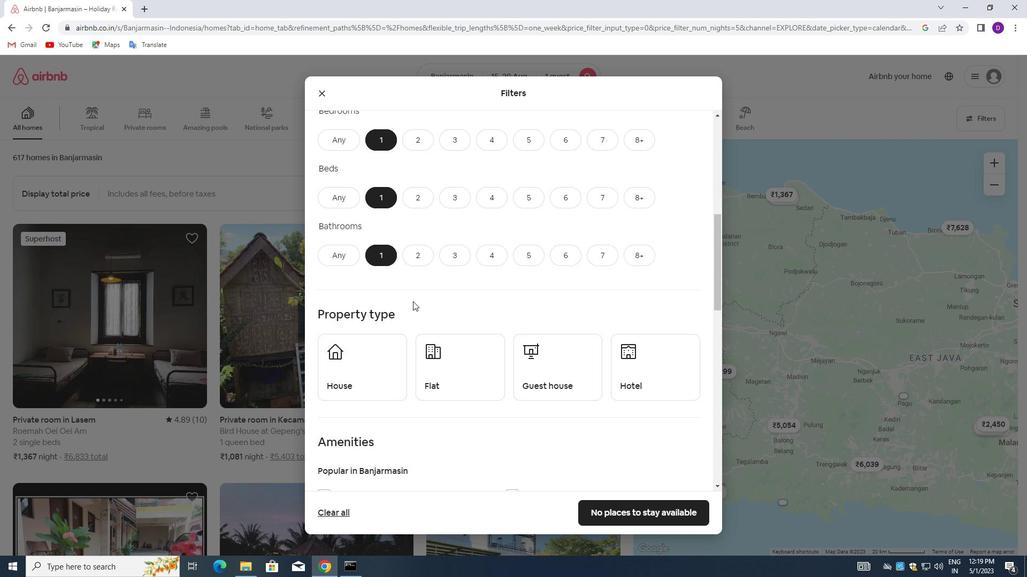 
Action: Mouse scrolled (412, 301) with delta (0, 0)
Screenshot: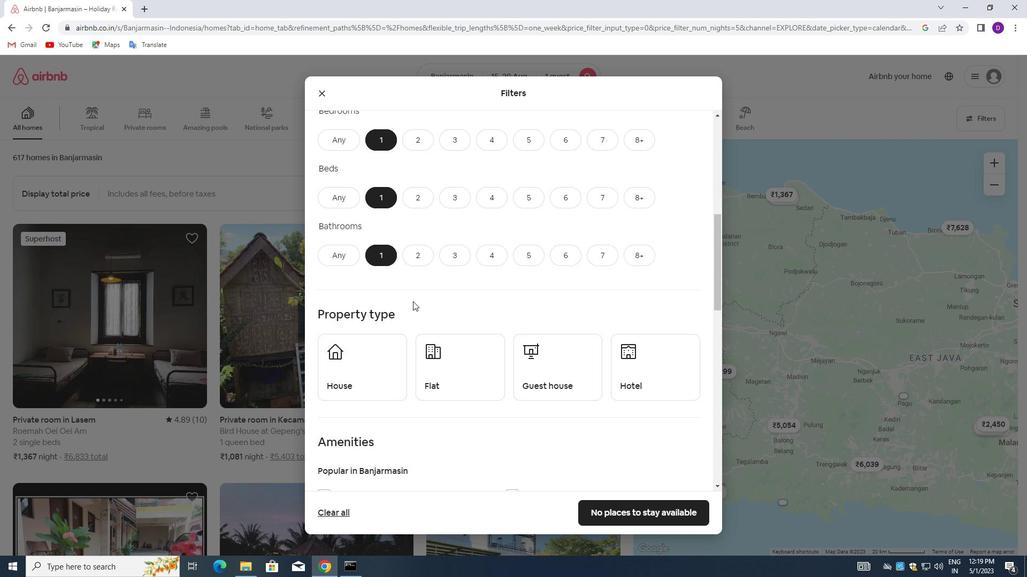 
Action: Mouse moved to (412, 301)
Screenshot: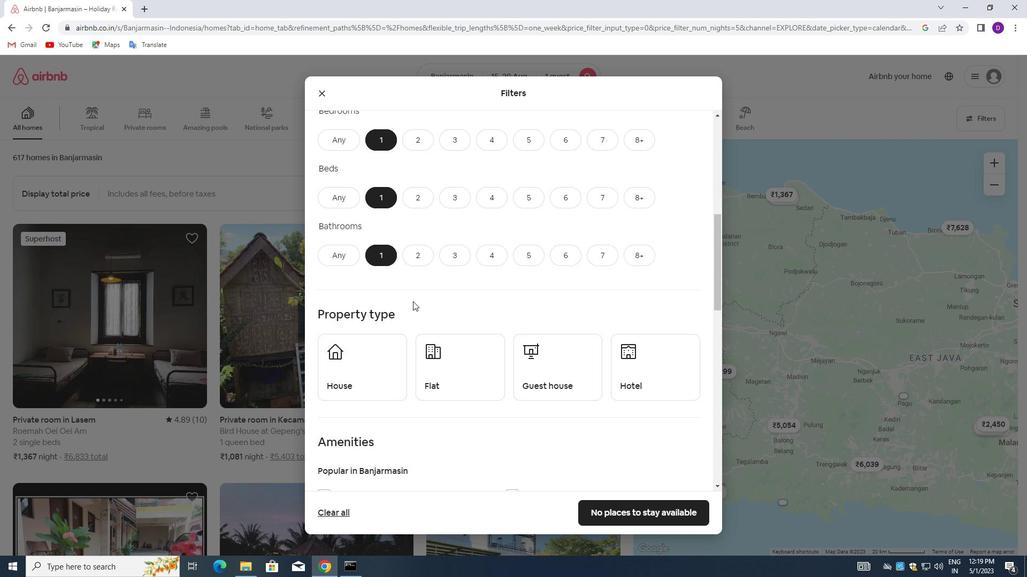 
Action: Mouse scrolled (412, 300) with delta (0, 0)
Screenshot: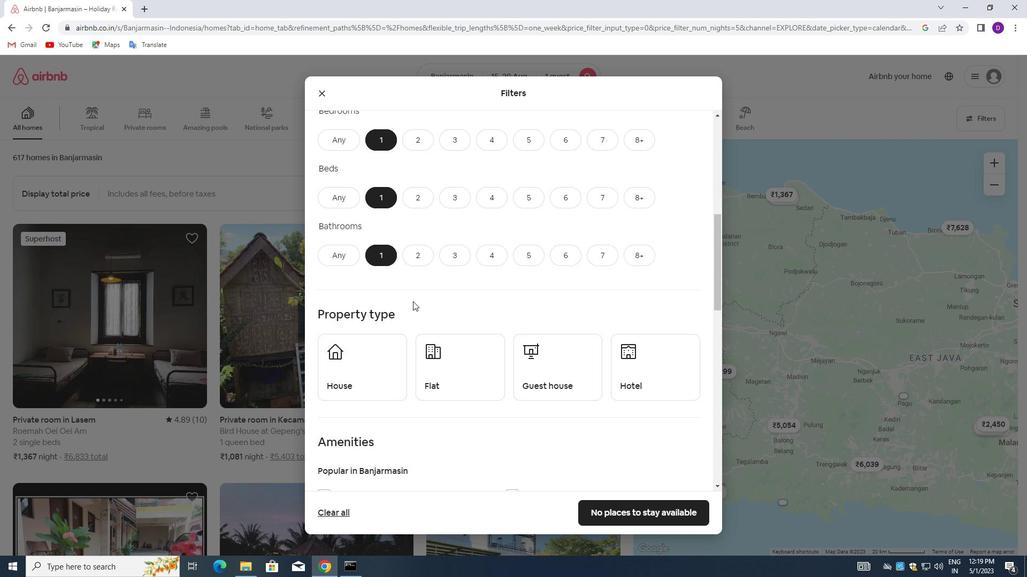 
Action: Mouse moved to (381, 261)
Screenshot: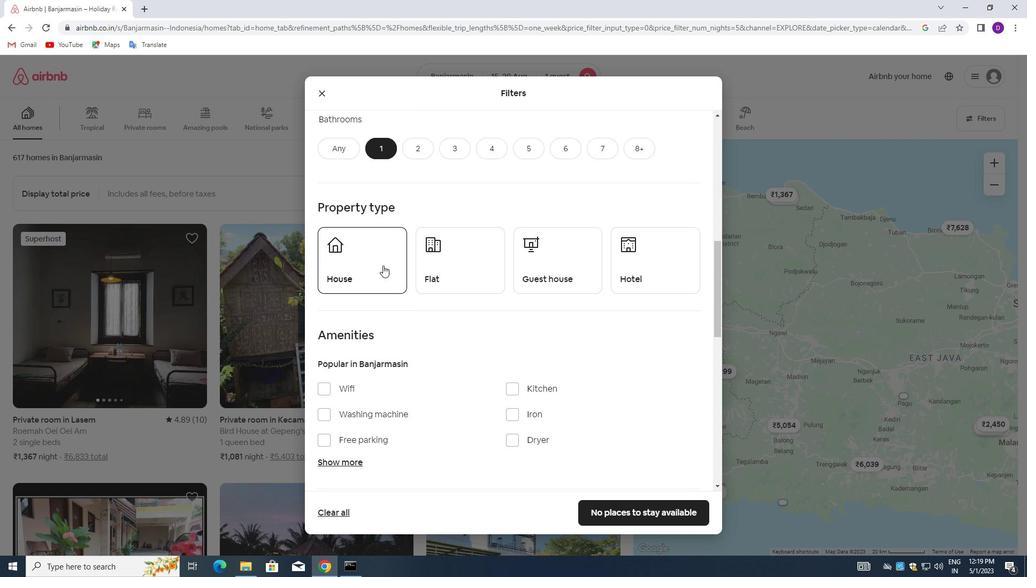 
Action: Mouse pressed left at (381, 261)
Screenshot: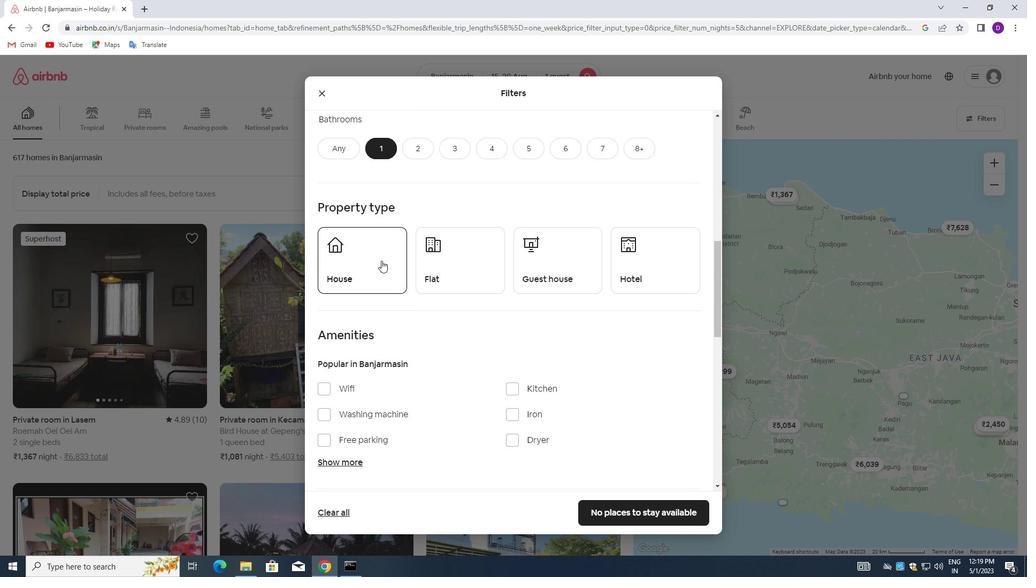 
Action: Mouse moved to (453, 257)
Screenshot: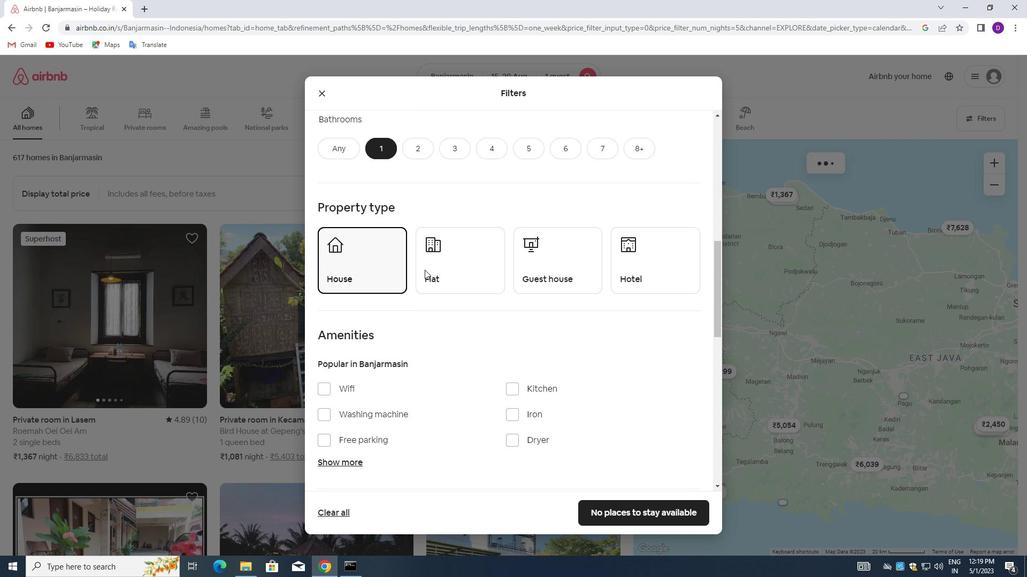 
Action: Mouse pressed left at (453, 257)
Screenshot: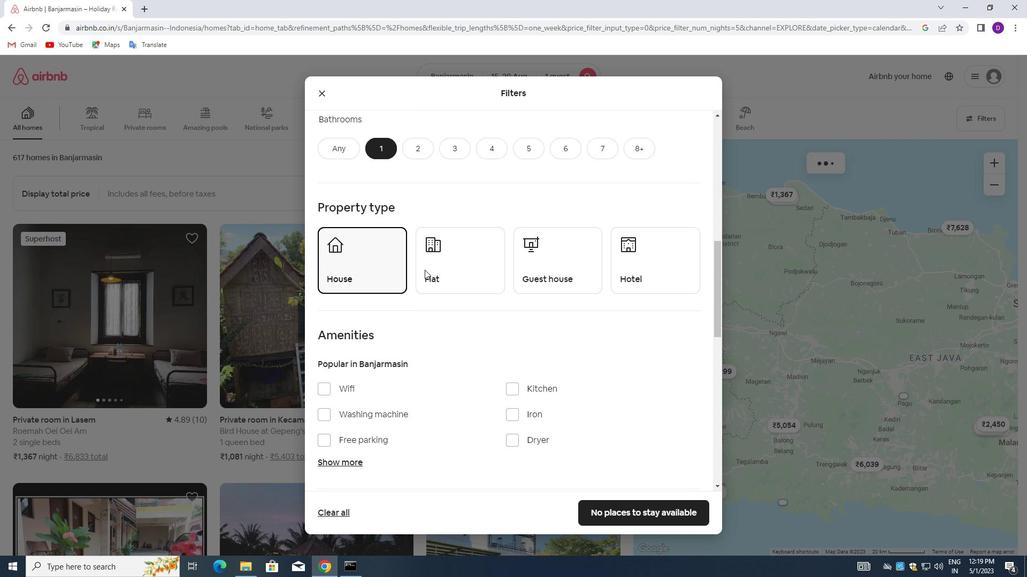 
Action: Mouse moved to (532, 262)
Screenshot: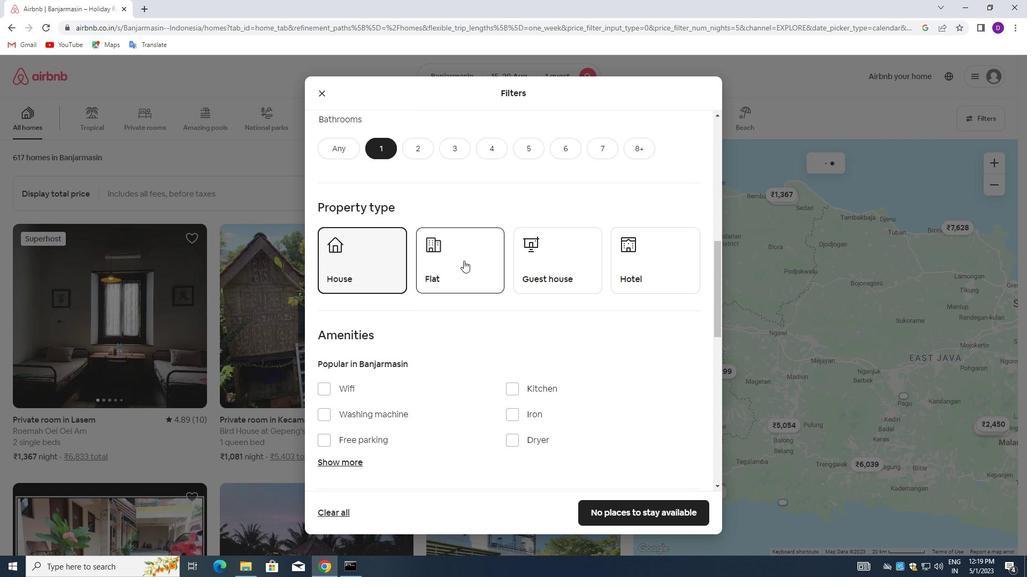 
Action: Mouse pressed left at (532, 262)
Screenshot: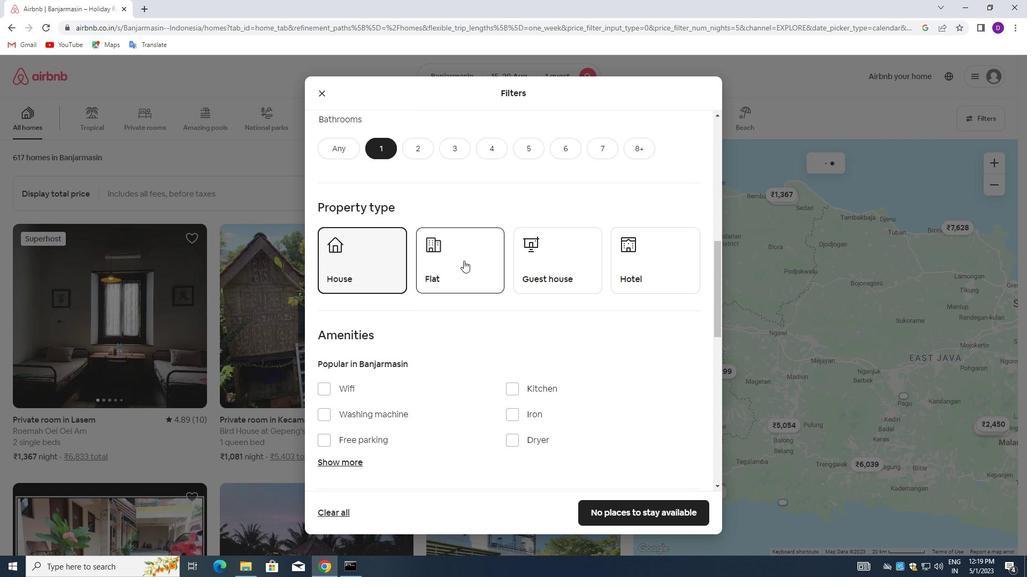 
Action: Mouse moved to (602, 256)
Screenshot: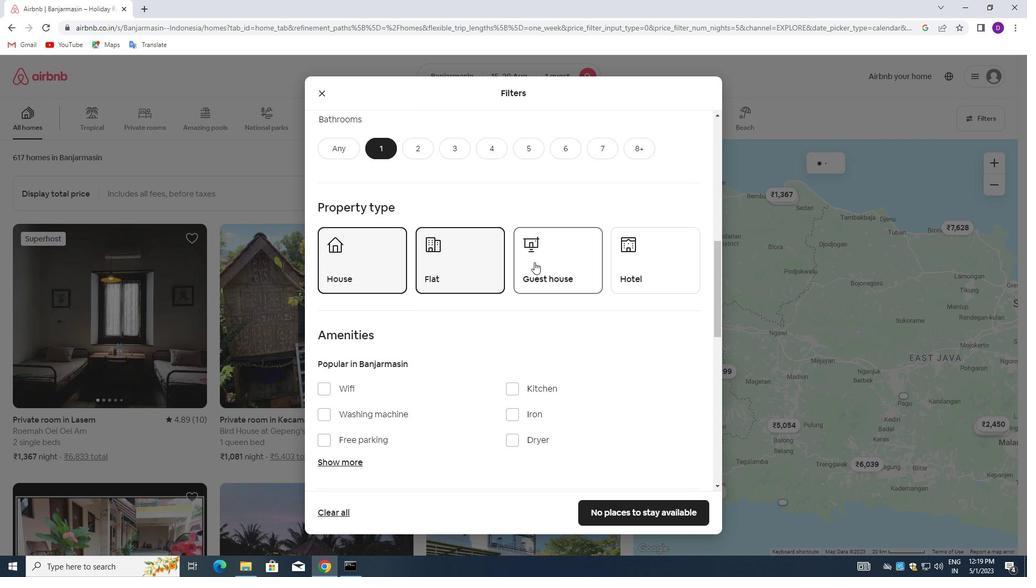 
Action: Mouse pressed left at (602, 256)
Screenshot: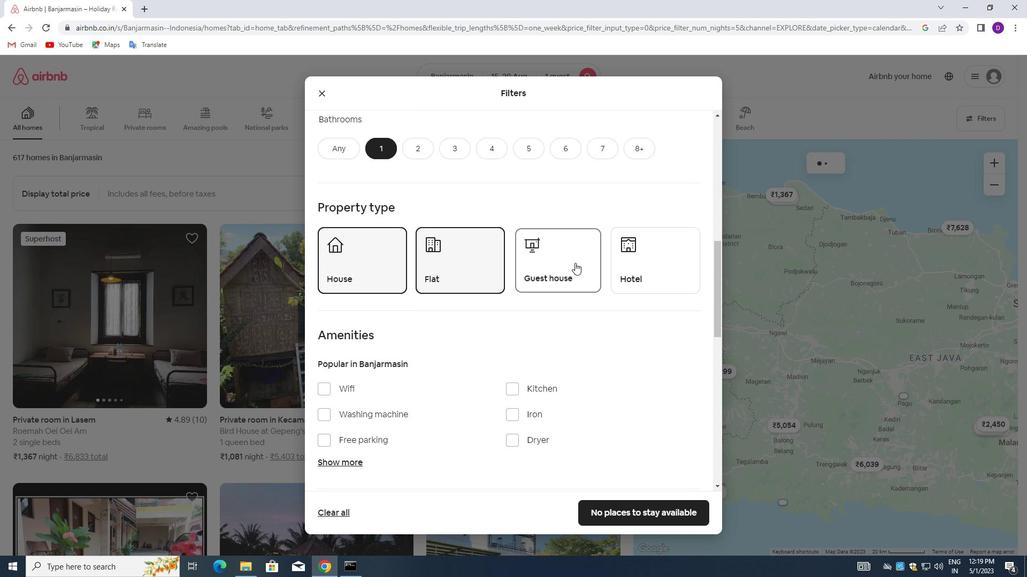 
Action: Mouse moved to (625, 251)
Screenshot: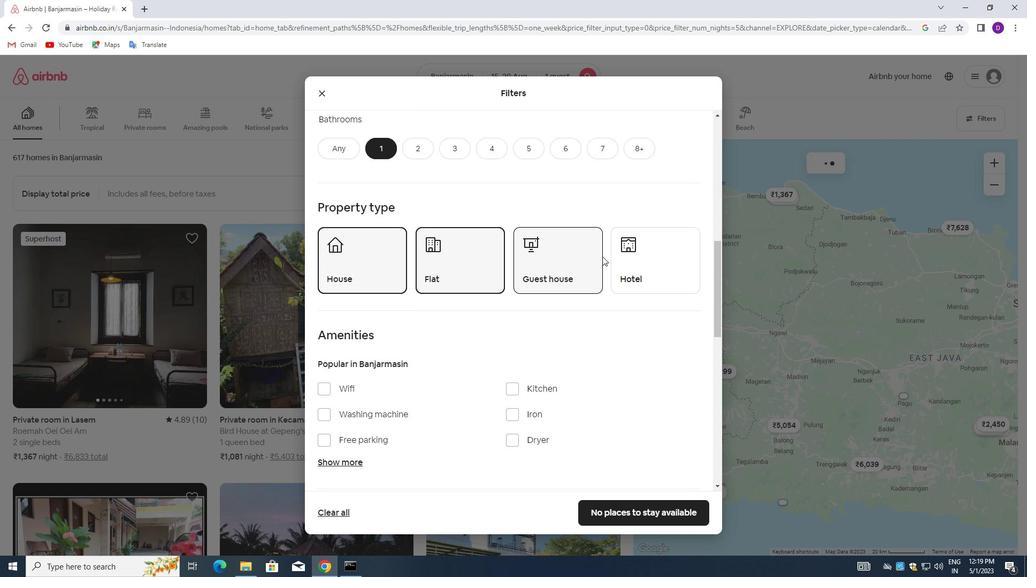 
Action: Mouse pressed left at (625, 251)
Screenshot: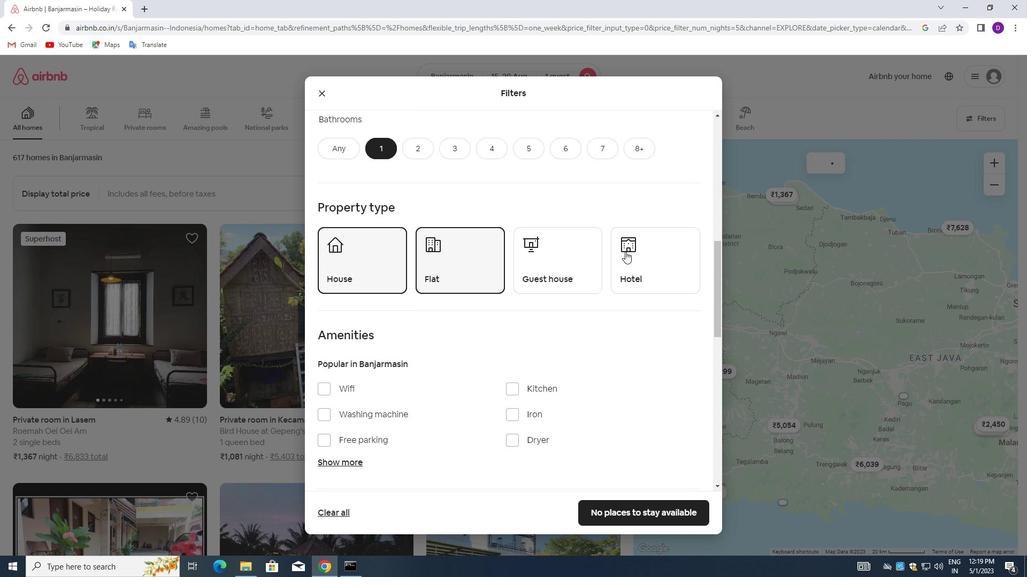 
Action: Mouse moved to (569, 259)
Screenshot: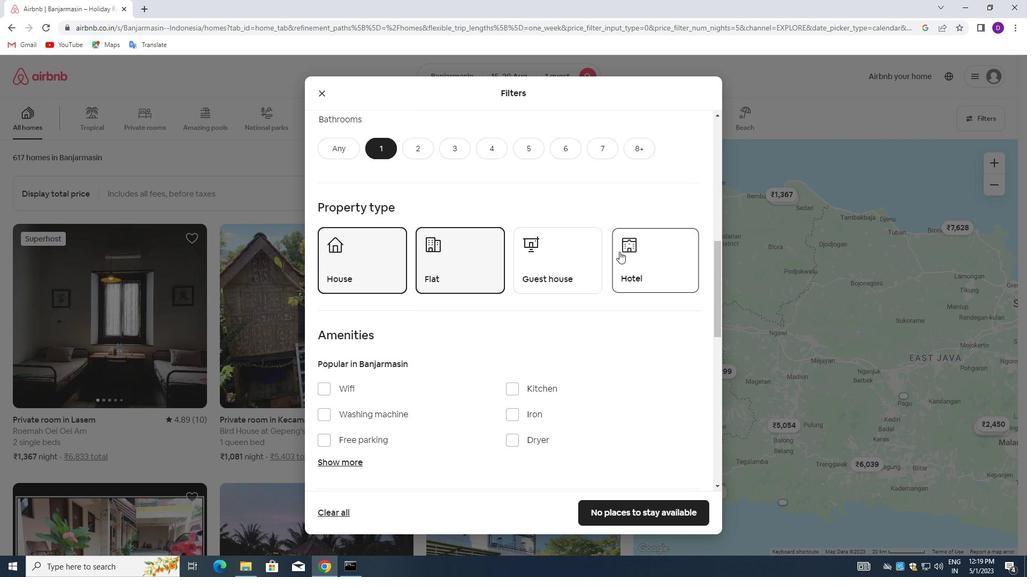 
Action: Mouse pressed left at (569, 259)
Screenshot: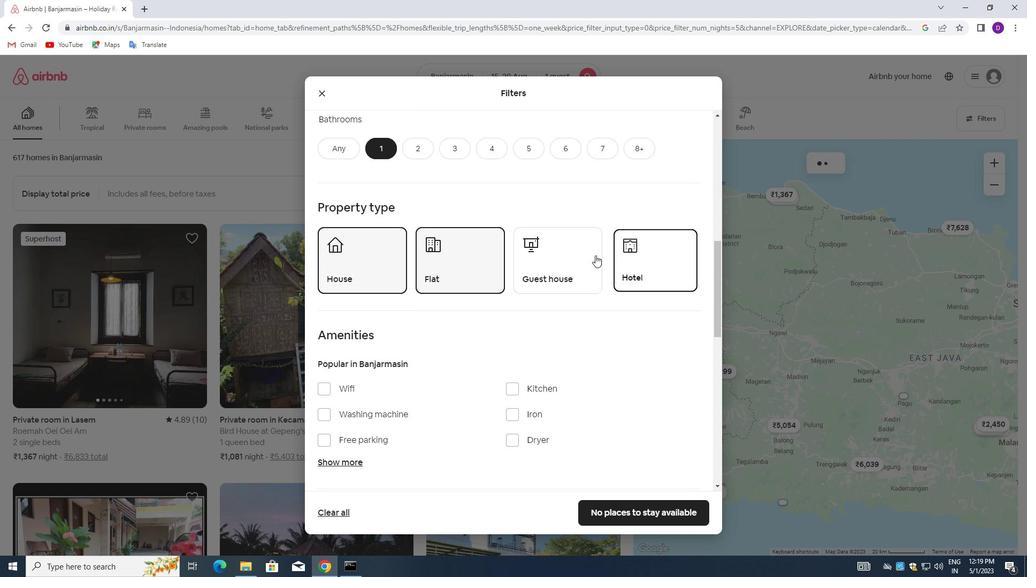 
Action: Mouse moved to (465, 319)
Screenshot: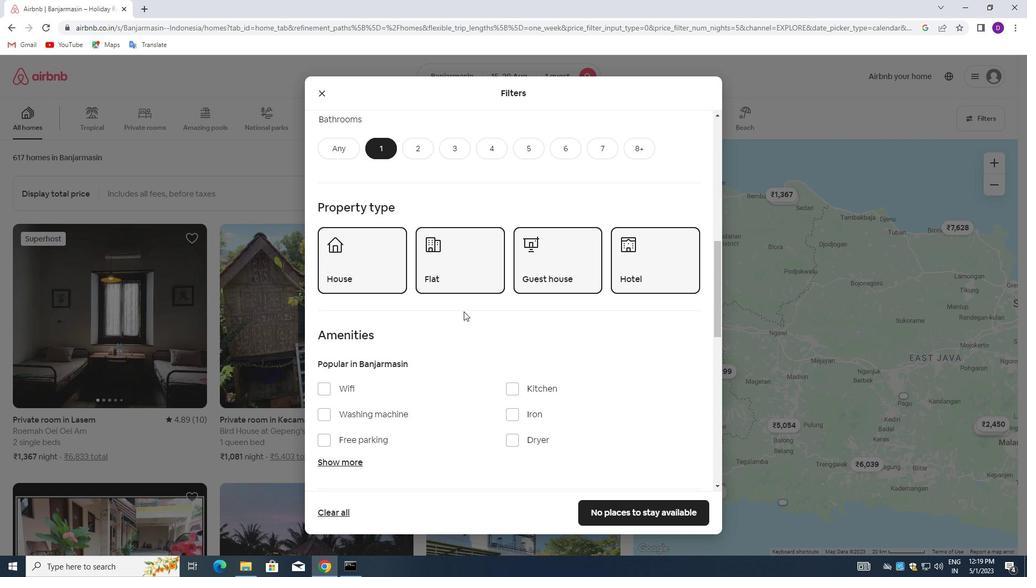 
Action: Mouse scrolled (465, 319) with delta (0, 0)
Screenshot: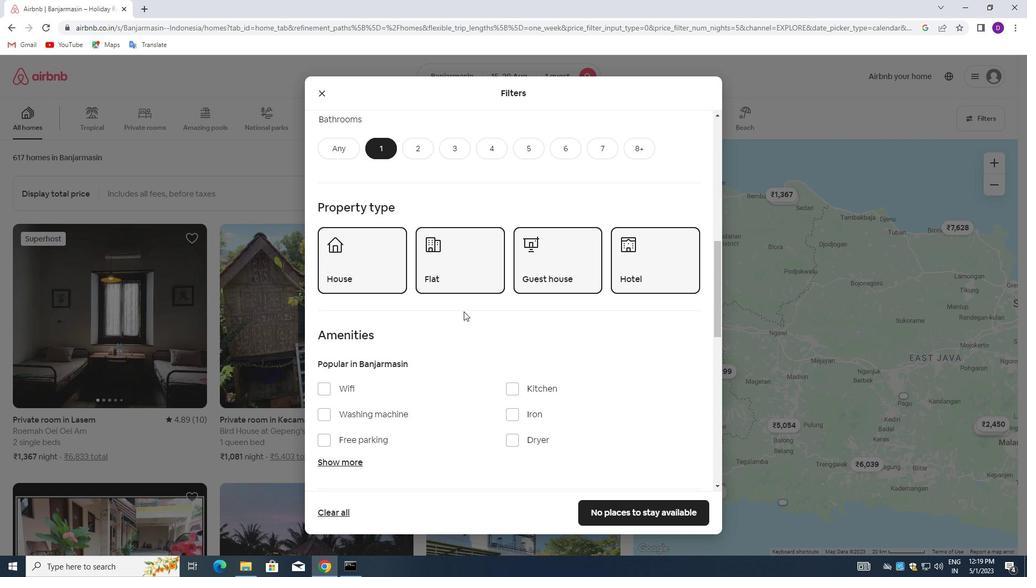
Action: Mouse moved to (467, 323)
Screenshot: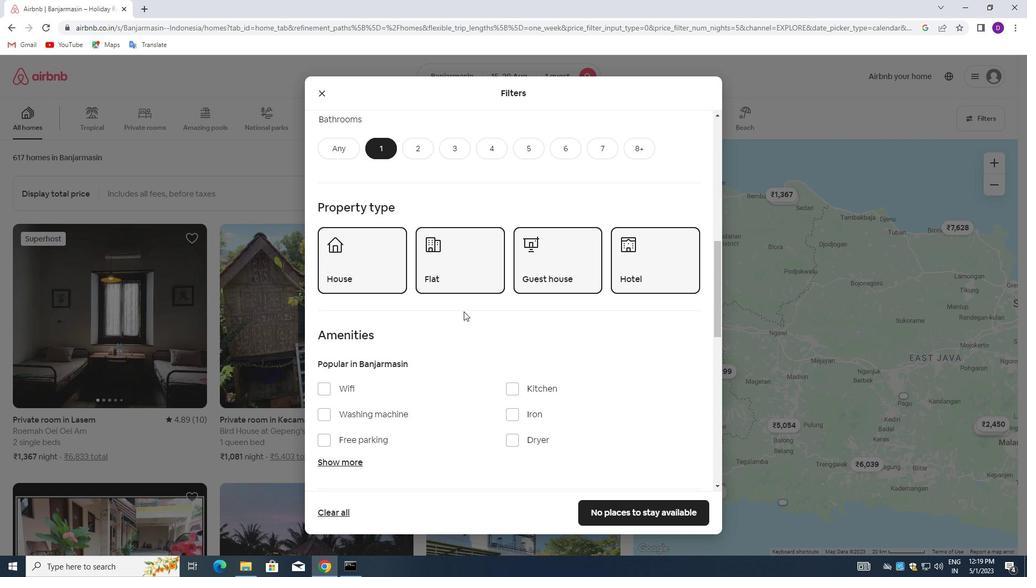 
Action: Mouse scrolled (467, 322) with delta (0, 0)
Screenshot: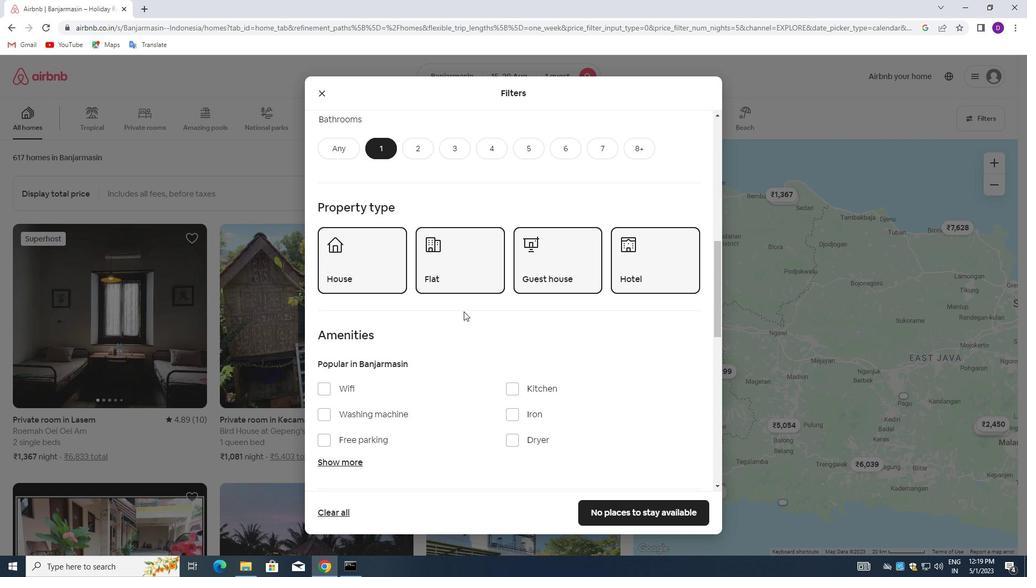 
Action: Mouse moved to (467, 324)
Screenshot: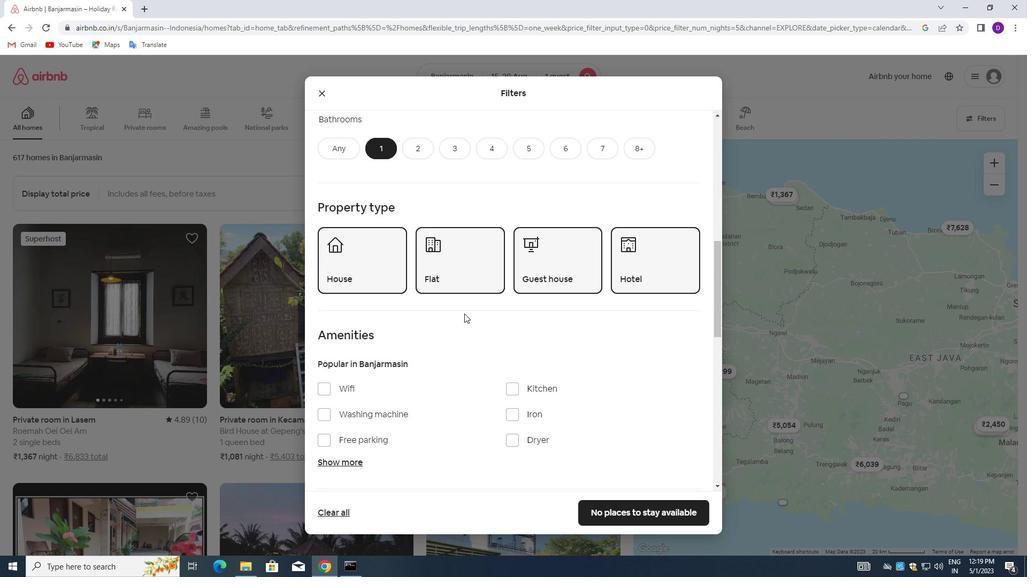 
Action: Mouse scrolled (467, 324) with delta (0, 0)
Screenshot: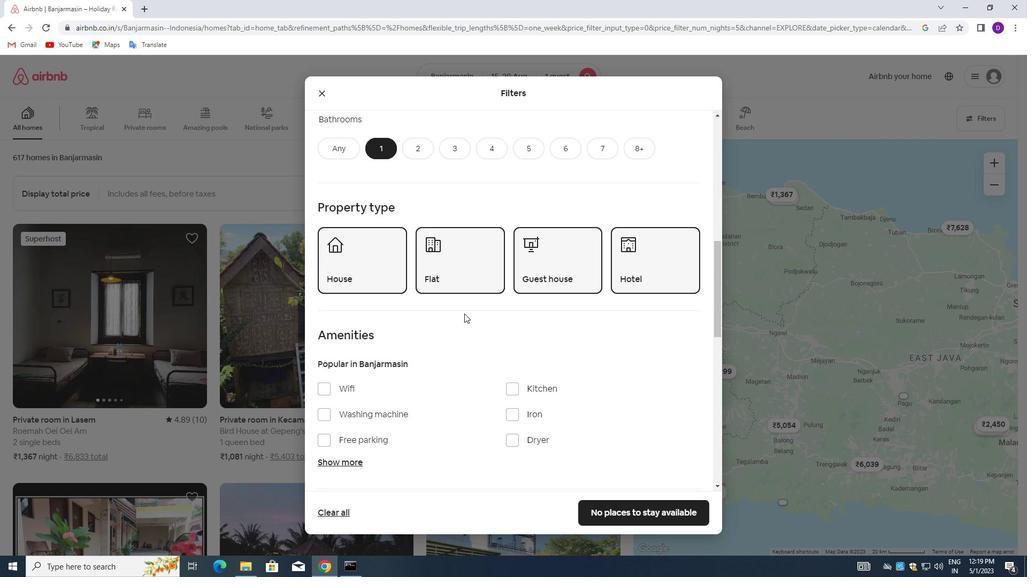 
Action: Mouse scrolled (467, 324) with delta (0, 0)
Screenshot: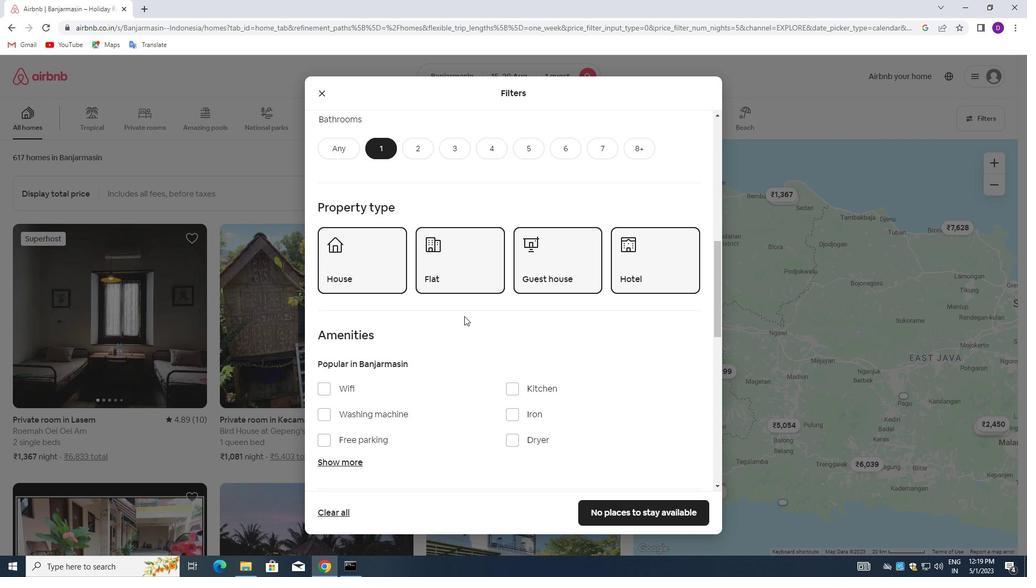 
Action: Mouse moved to (468, 325)
Screenshot: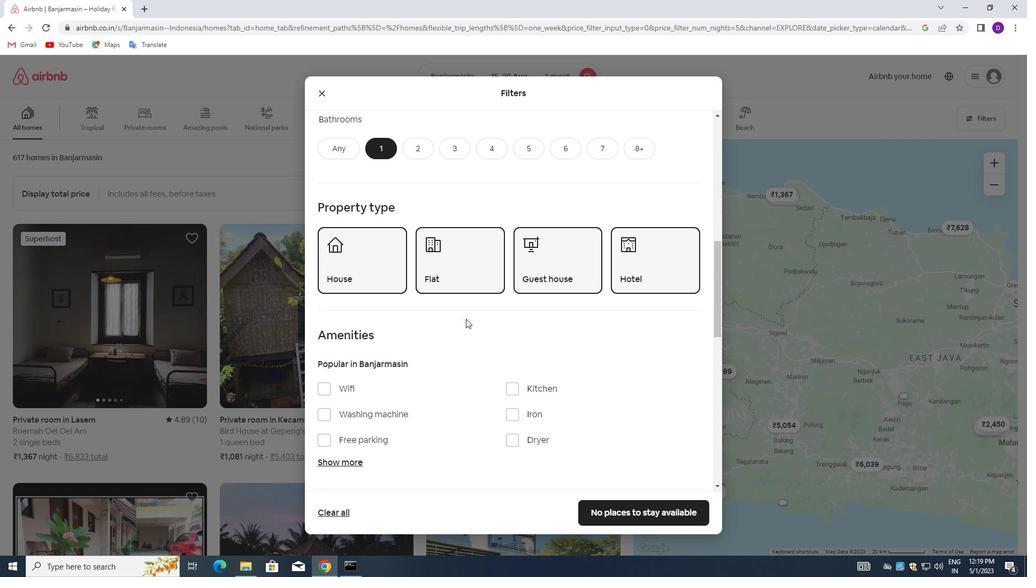 
Action: Mouse scrolled (468, 325) with delta (0, 0)
Screenshot: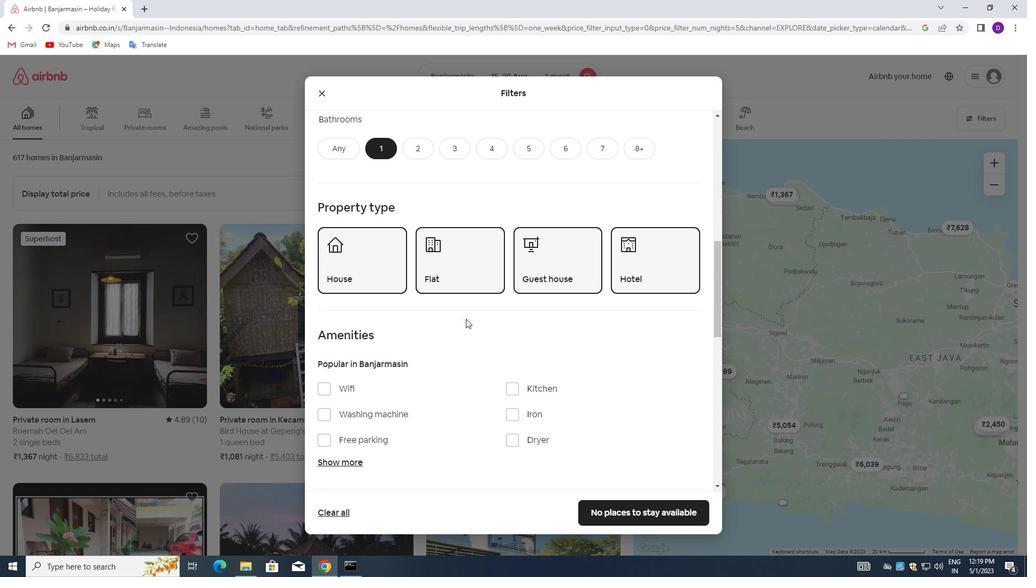 
Action: Mouse scrolled (468, 325) with delta (0, 0)
Screenshot: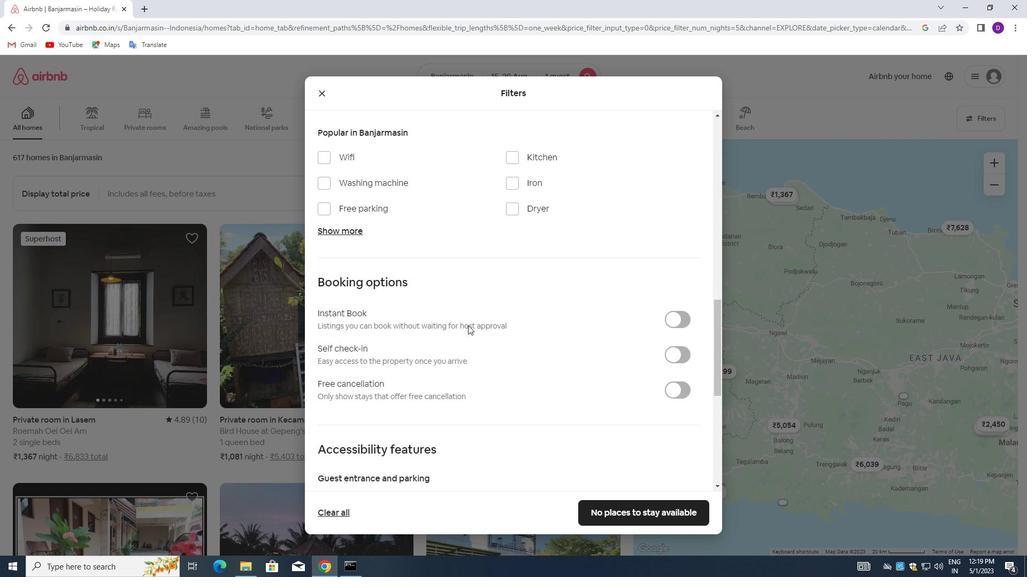 
Action: Mouse moved to (468, 325)
Screenshot: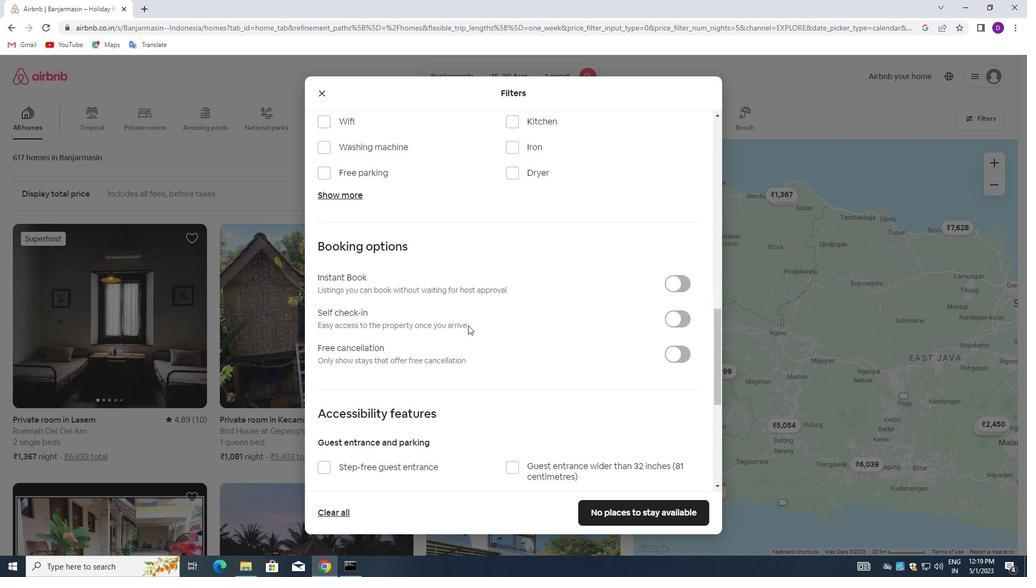 
Action: Mouse scrolled (468, 325) with delta (0, 0)
Screenshot: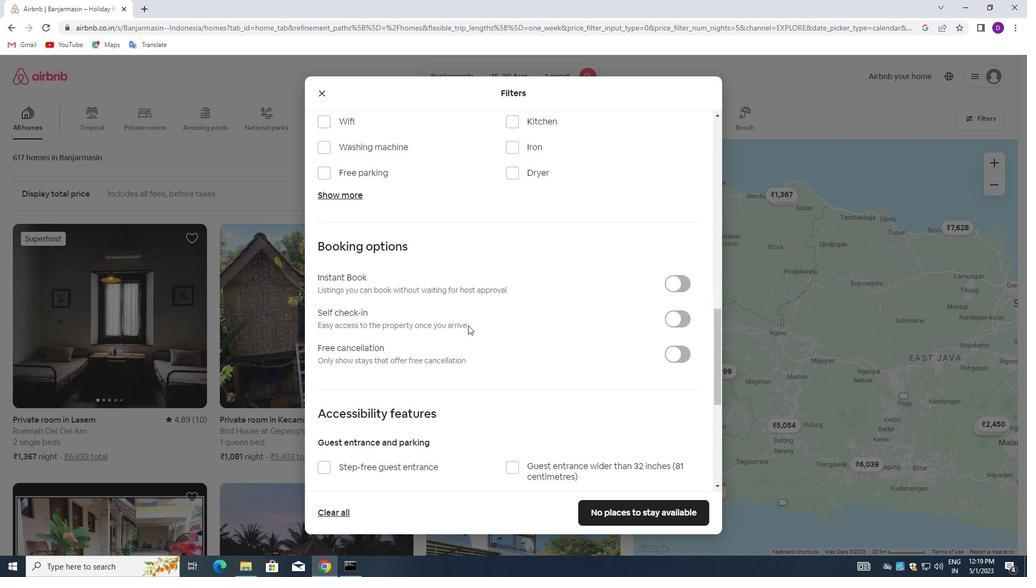 
Action: Mouse moved to (673, 211)
Screenshot: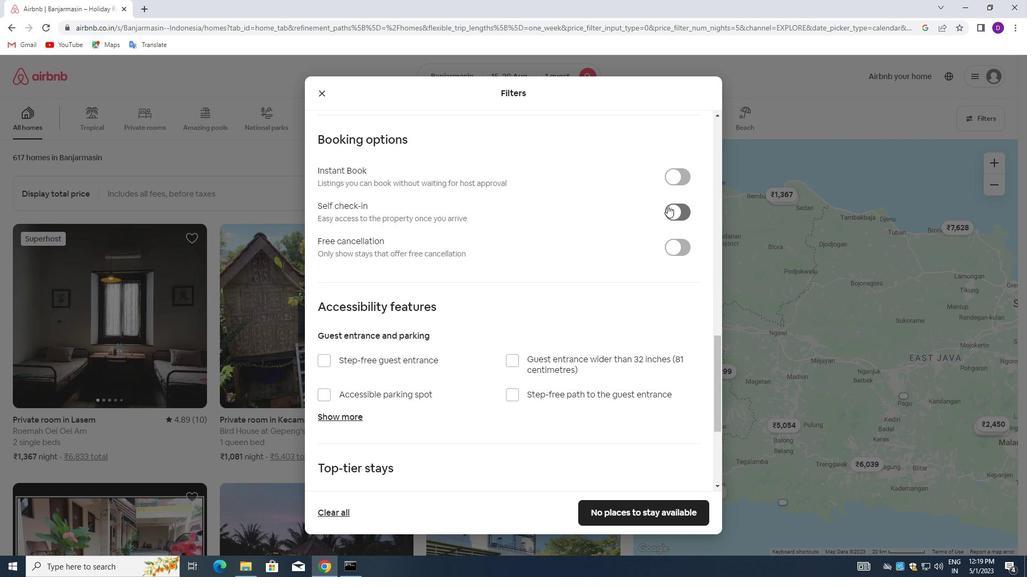 
Action: Mouse pressed left at (673, 211)
Screenshot: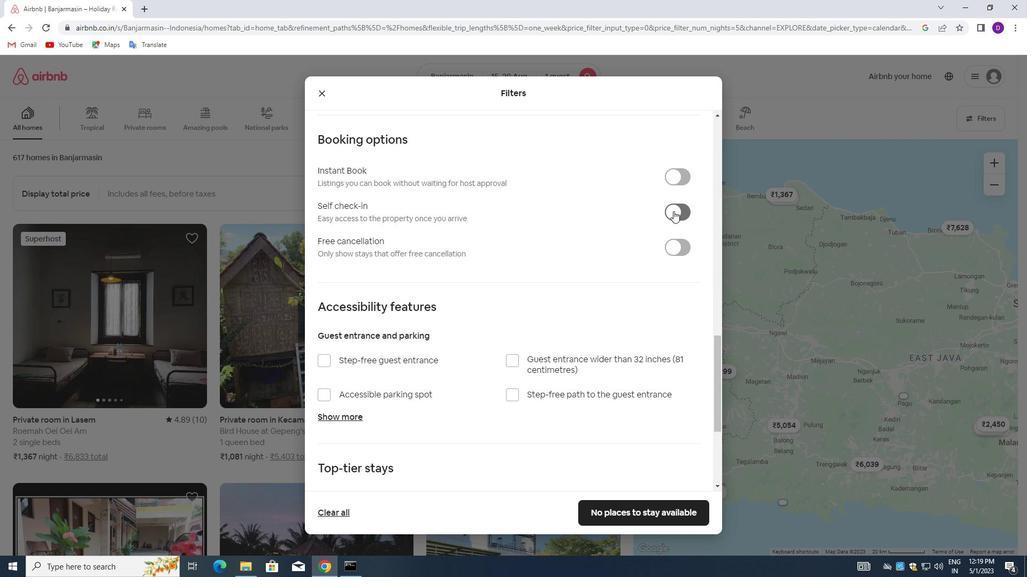 
Action: Mouse moved to (539, 274)
Screenshot: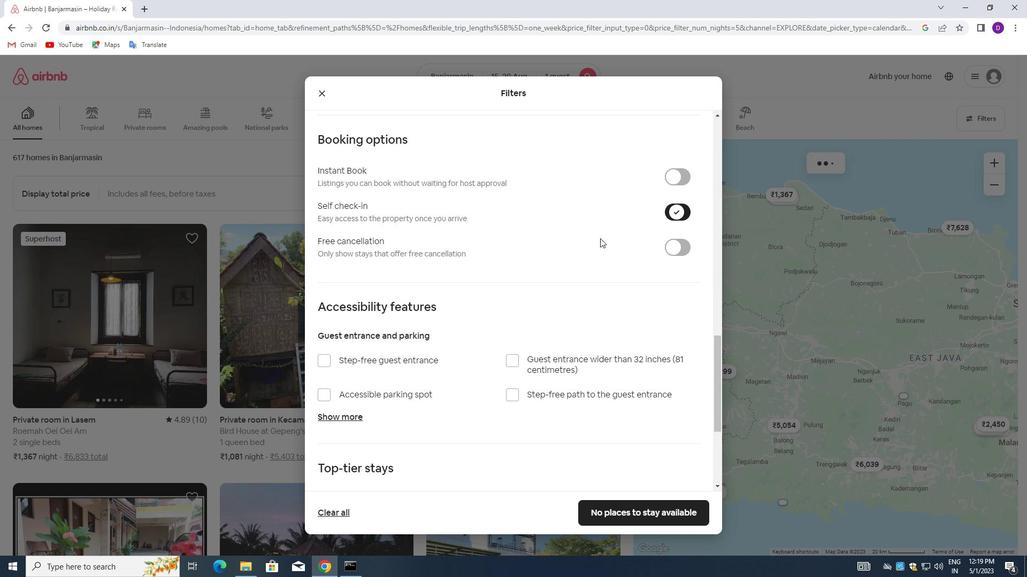
Action: Mouse scrolled (539, 274) with delta (0, 0)
Screenshot: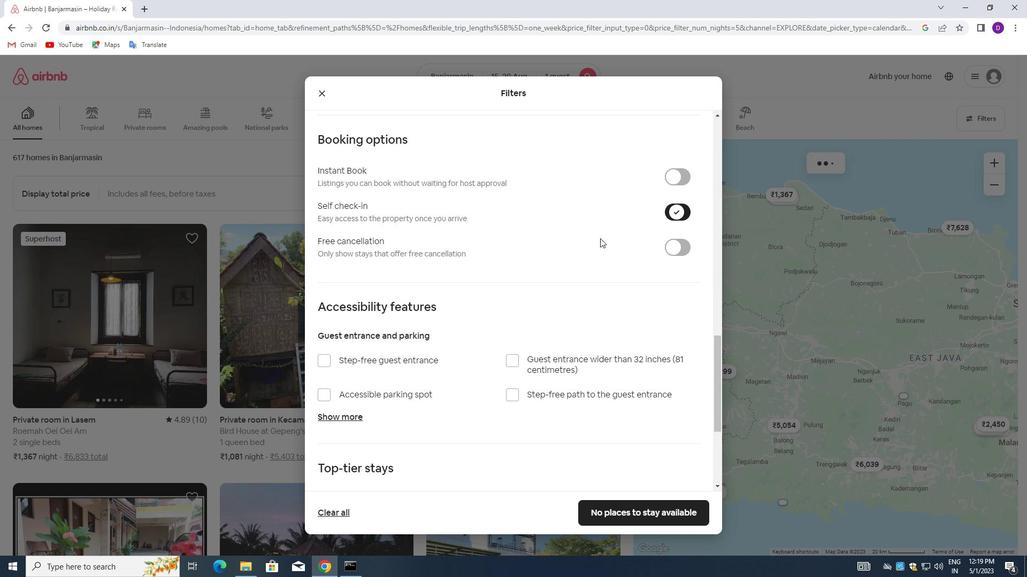
Action: Mouse moved to (537, 278)
Screenshot: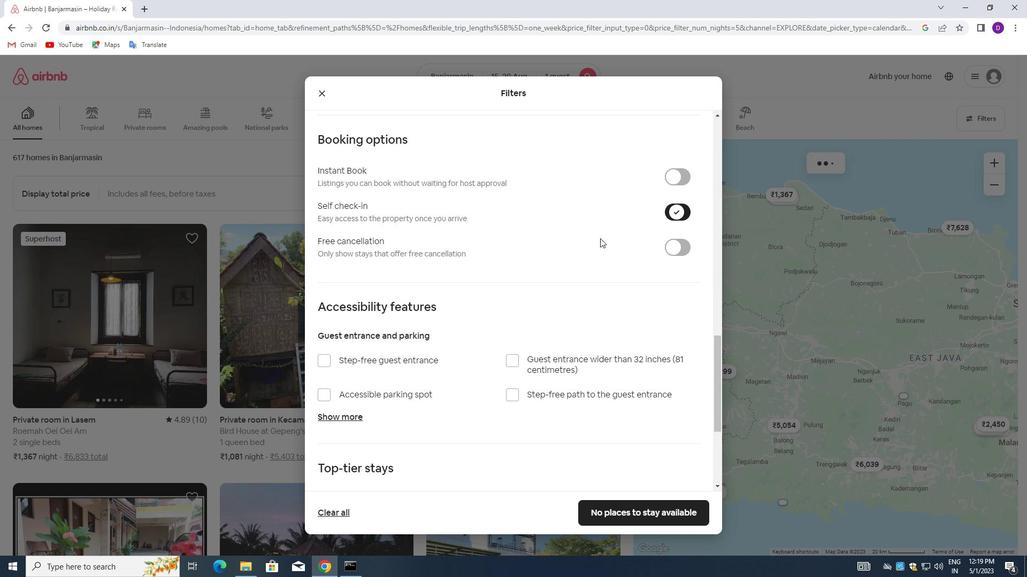 
Action: Mouse scrolled (537, 277) with delta (0, 0)
Screenshot: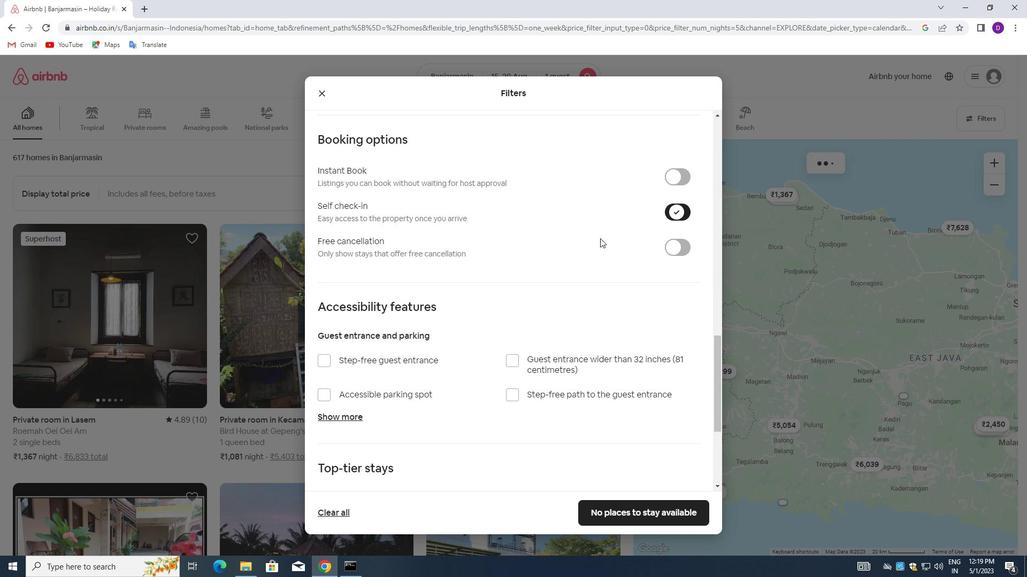 
Action: Mouse moved to (535, 281)
Screenshot: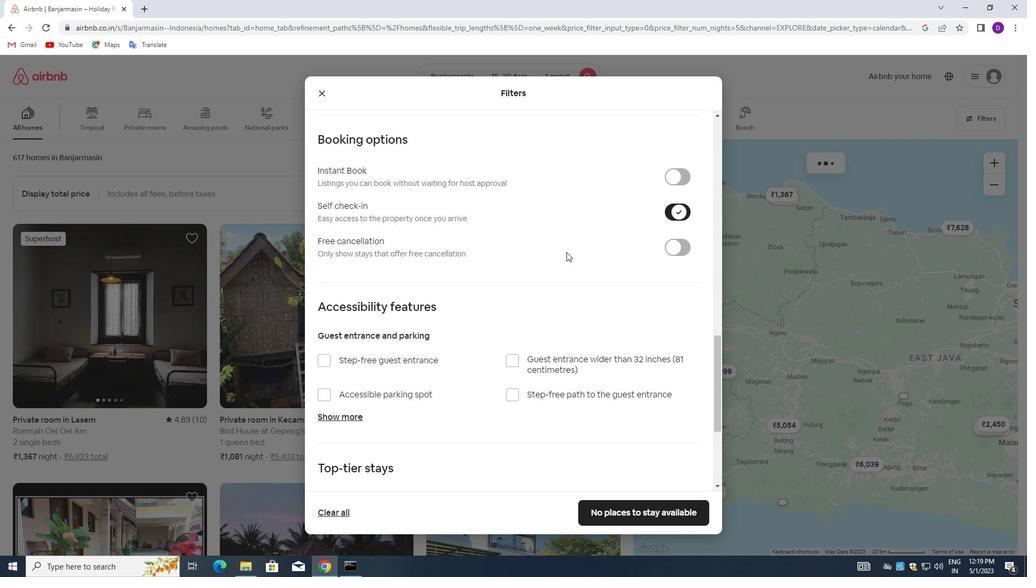 
Action: Mouse scrolled (535, 281) with delta (0, 0)
Screenshot: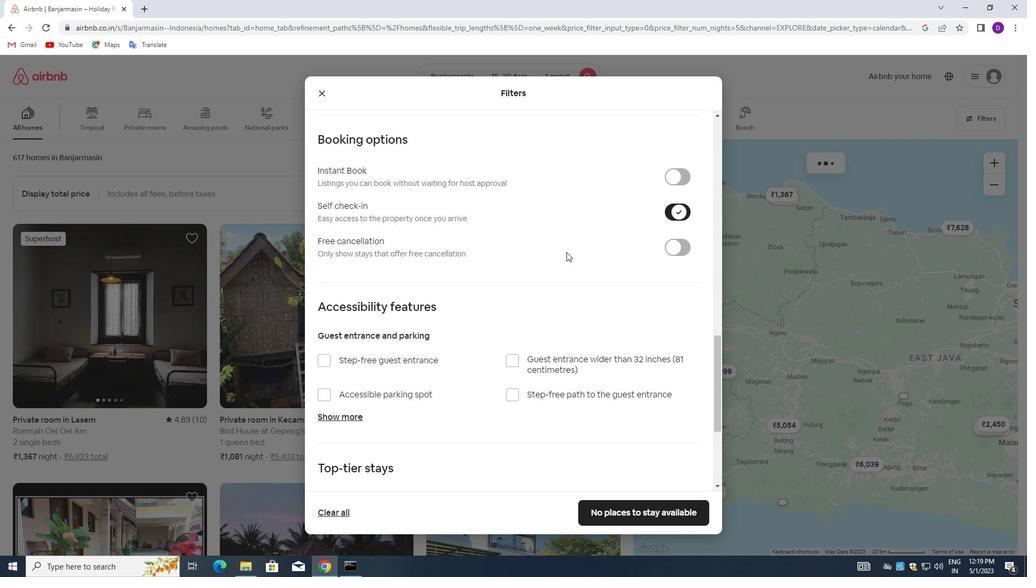 
Action: Mouse moved to (535, 282)
Screenshot: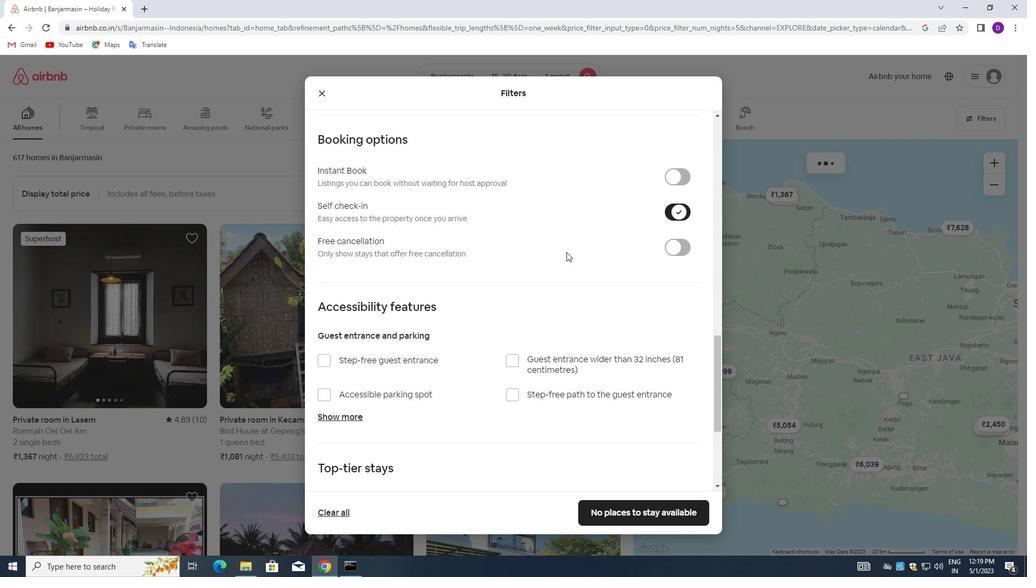 
Action: Mouse scrolled (535, 282) with delta (0, 0)
Screenshot: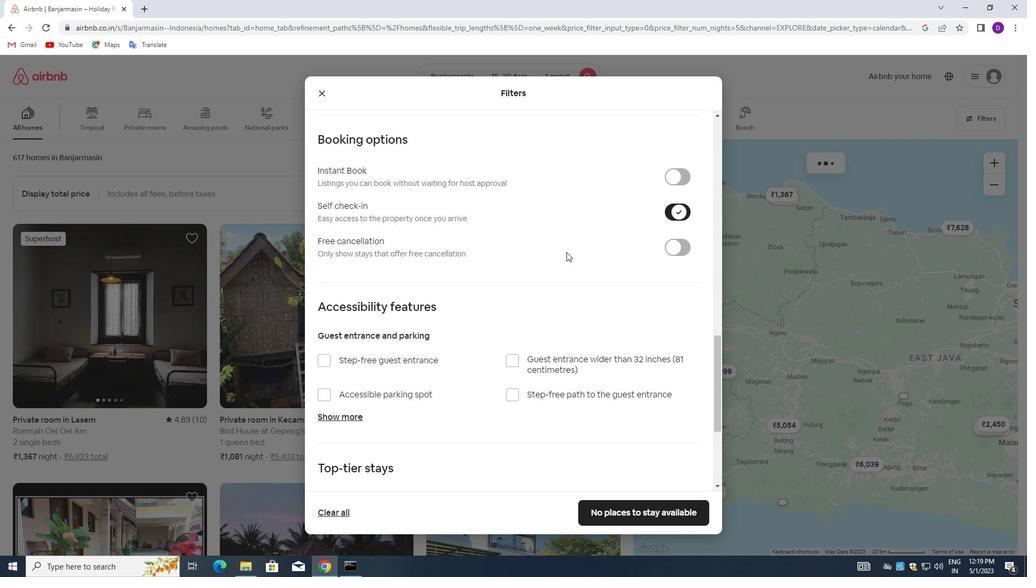 
Action: Mouse moved to (534, 283)
Screenshot: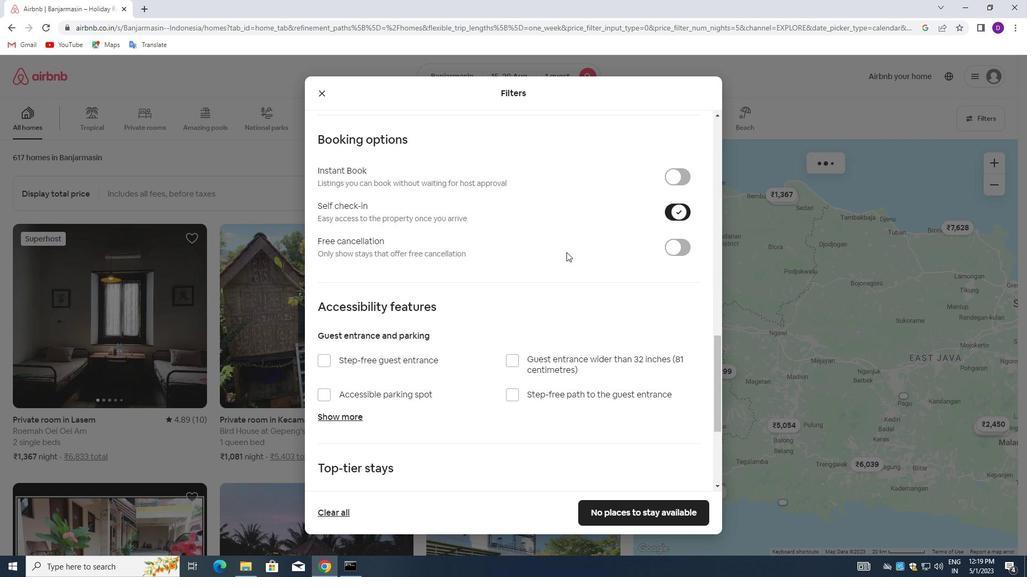 
Action: Mouse scrolled (534, 282) with delta (0, 0)
Screenshot: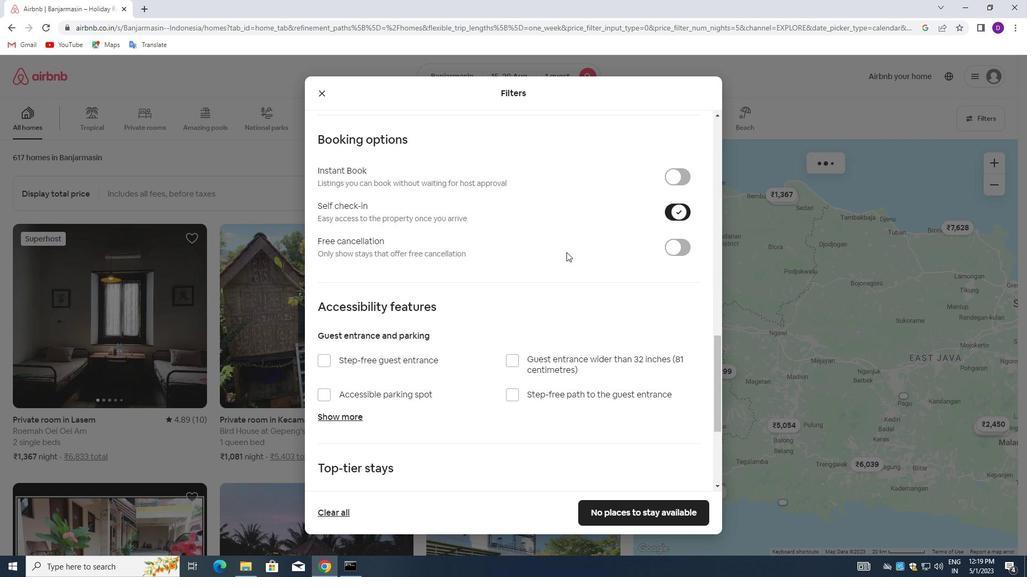 
Action: Mouse moved to (531, 284)
Screenshot: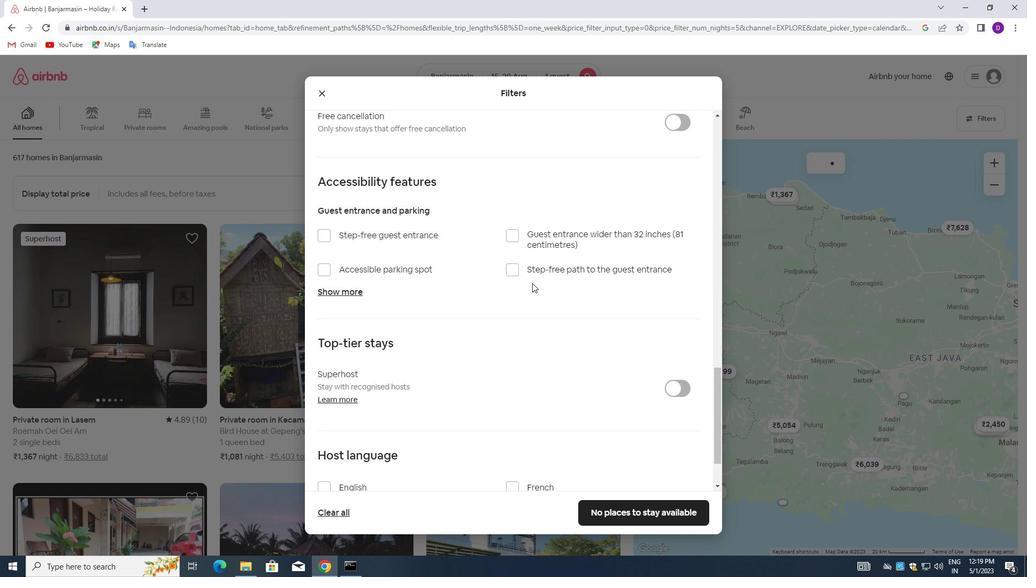 
Action: Mouse scrolled (531, 283) with delta (0, 0)
Screenshot: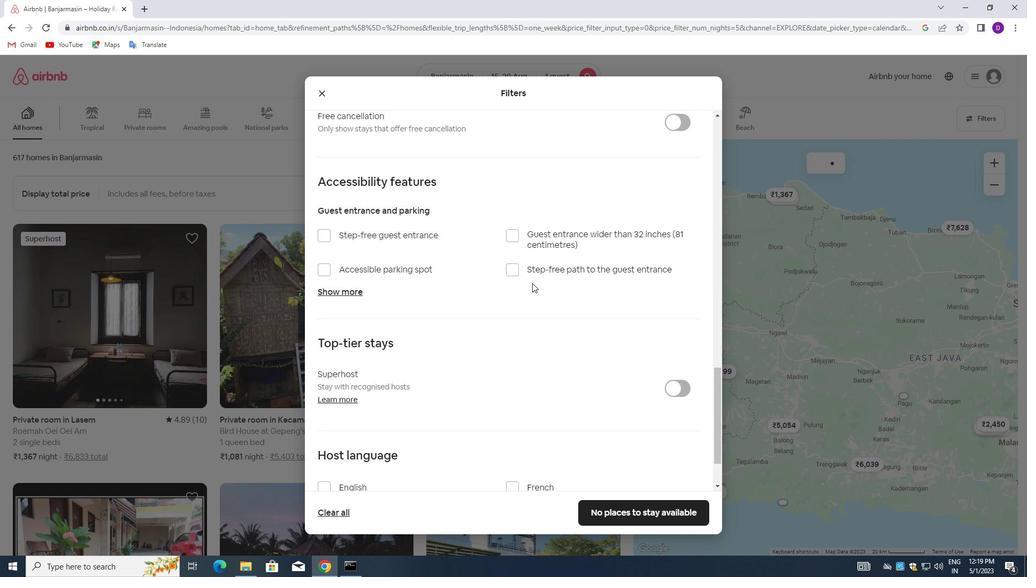 
Action: Mouse moved to (530, 285)
Screenshot: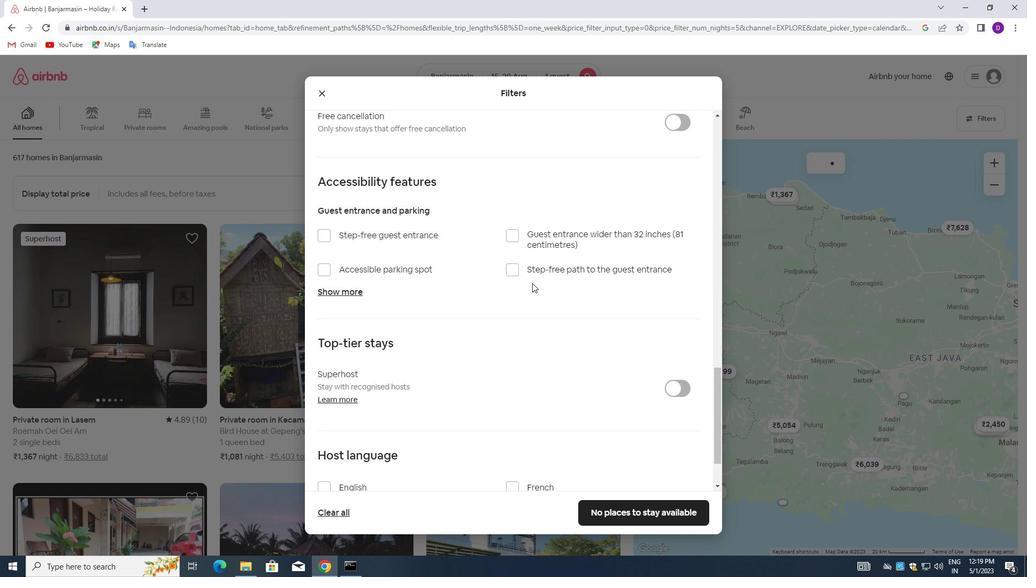 
Action: Mouse scrolled (530, 284) with delta (0, 0)
Screenshot: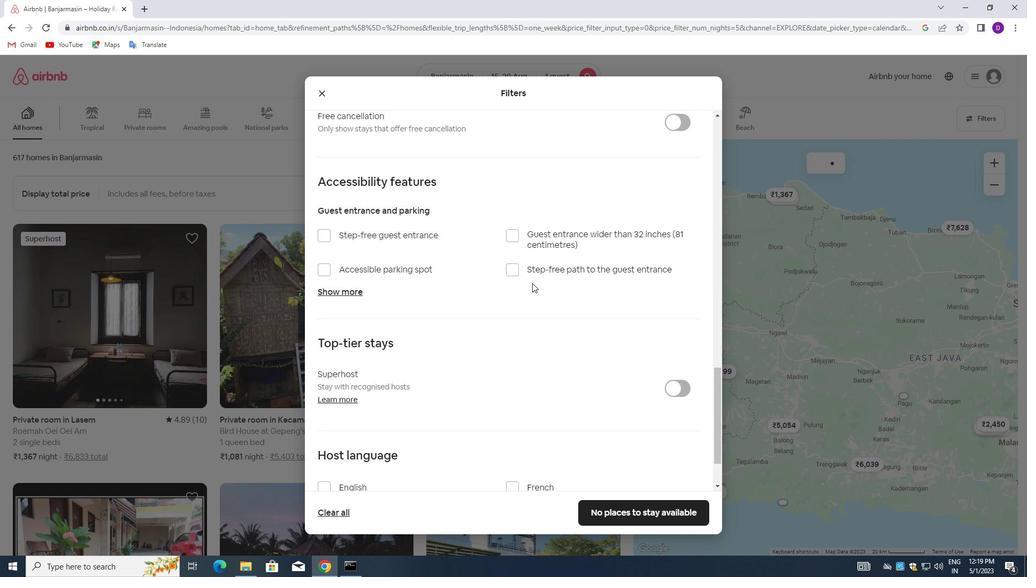 
Action: Mouse moved to (528, 286)
Screenshot: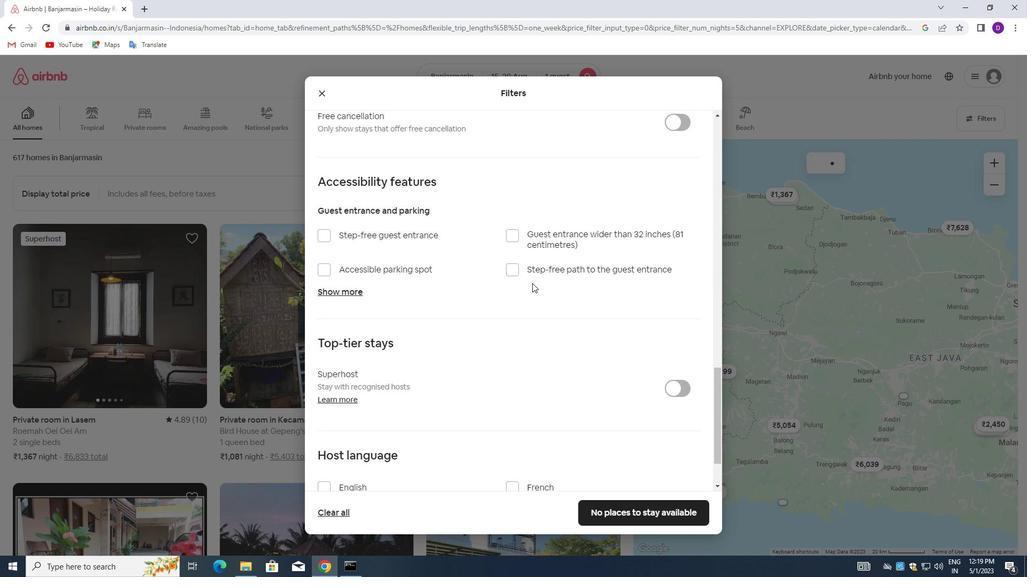 
Action: Mouse scrolled (528, 286) with delta (0, 0)
Screenshot: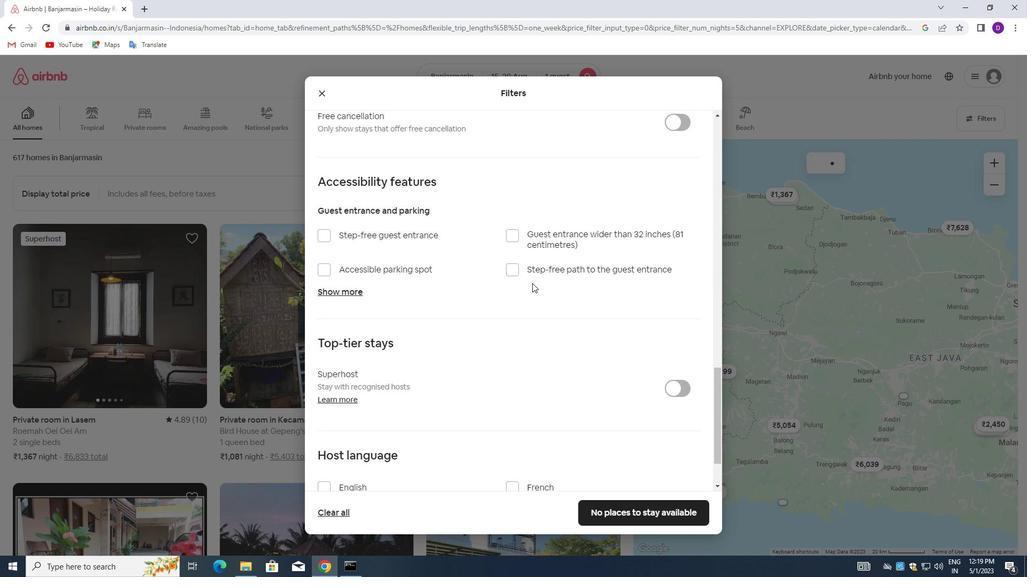 
Action: Mouse moved to (525, 289)
Screenshot: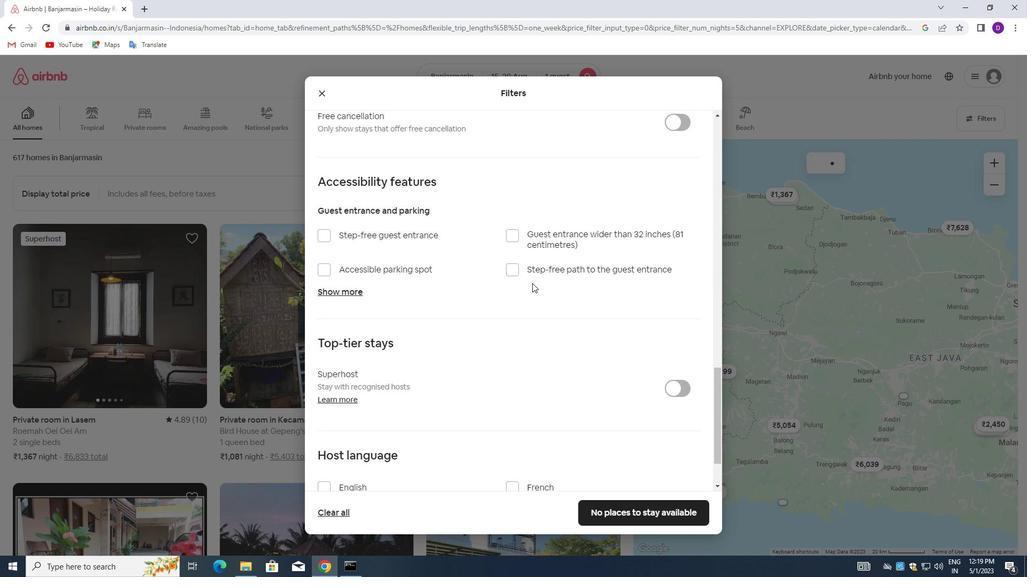 
Action: Mouse scrolled (525, 288) with delta (0, 0)
Screenshot: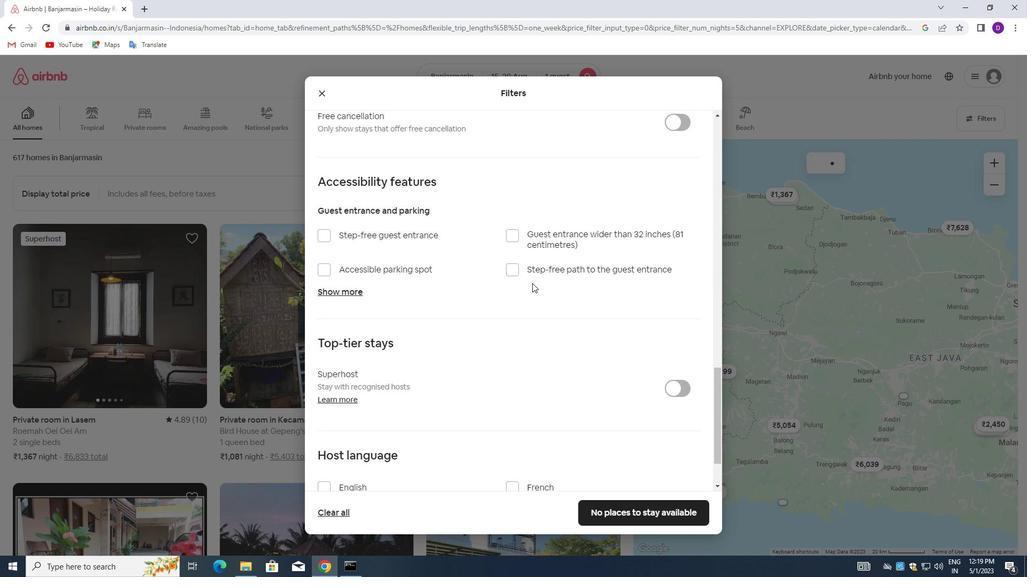 
Action: Mouse moved to (516, 292)
Screenshot: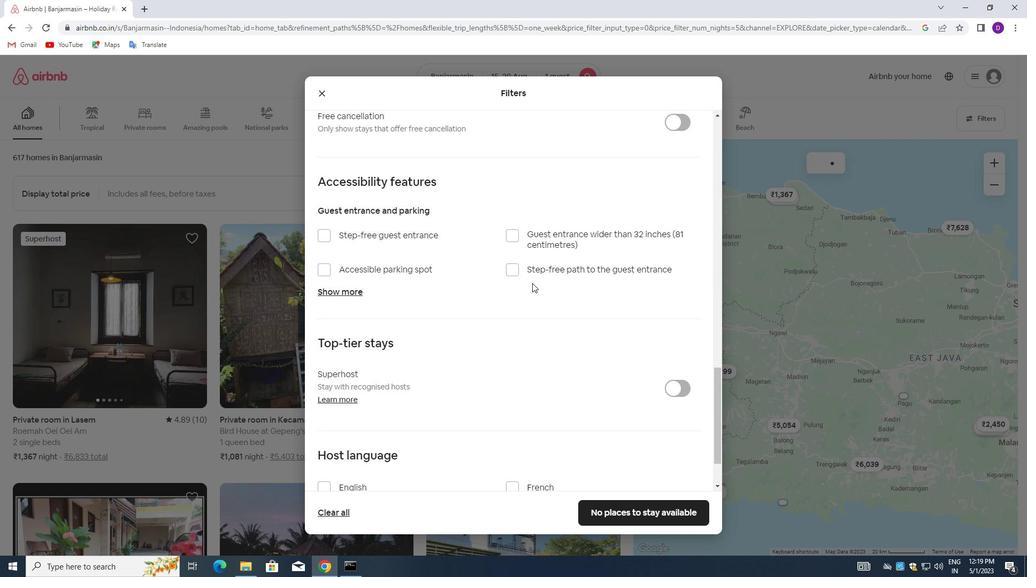 
Action: Mouse scrolled (516, 291) with delta (0, 0)
Screenshot: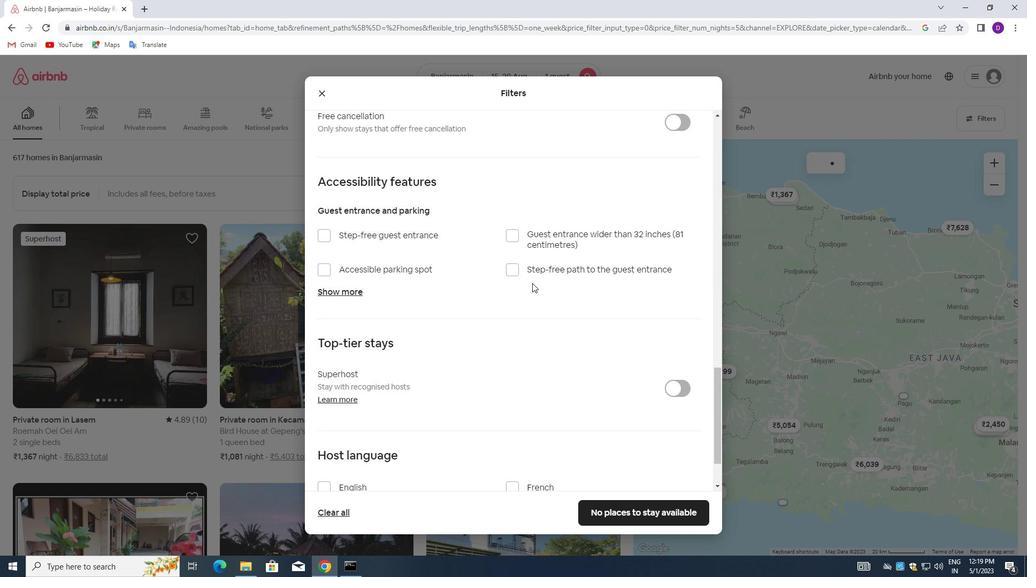 
Action: Mouse moved to (326, 416)
Screenshot: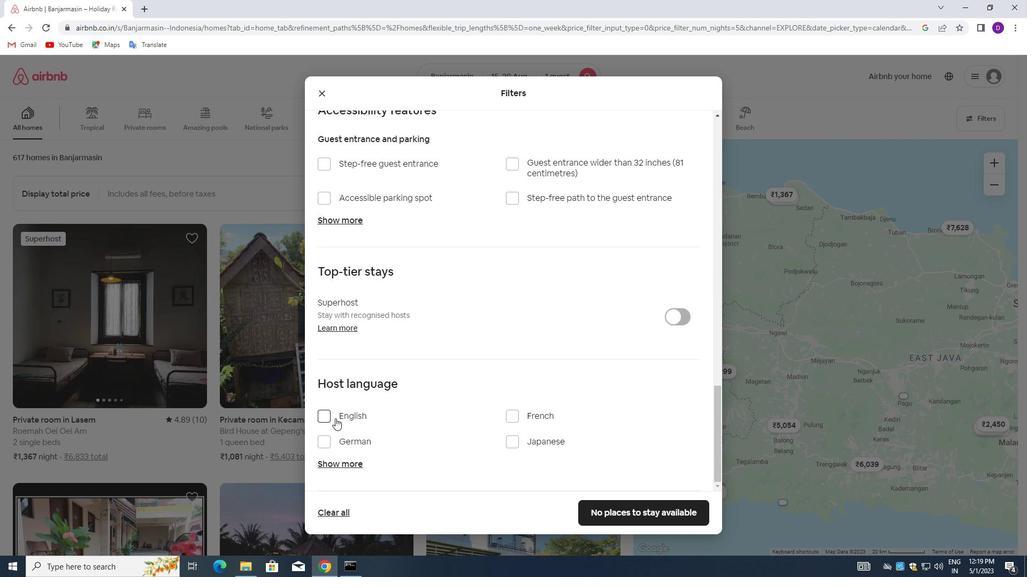 
Action: Mouse pressed left at (326, 416)
Screenshot: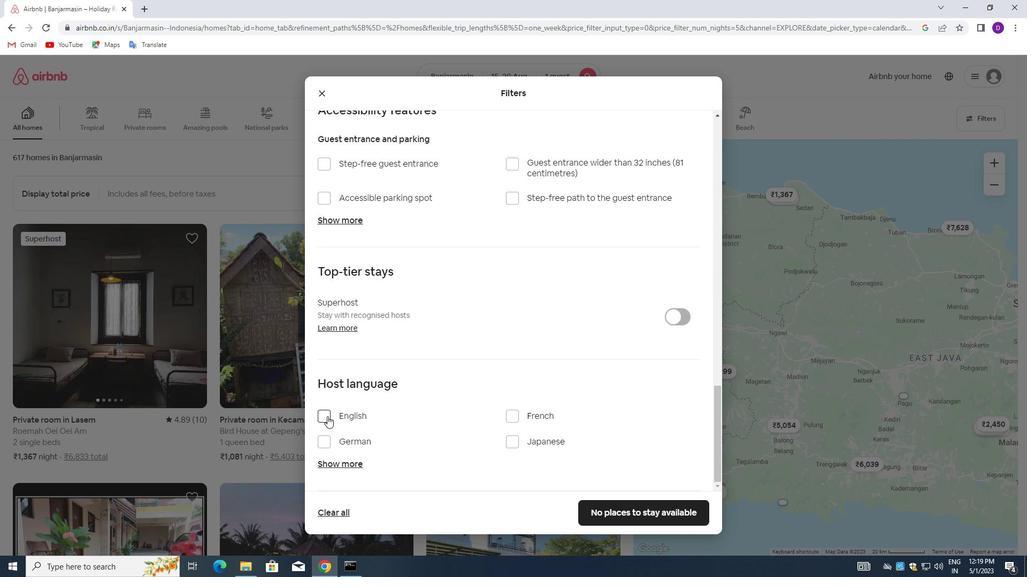 
Action: Mouse moved to (613, 509)
Screenshot: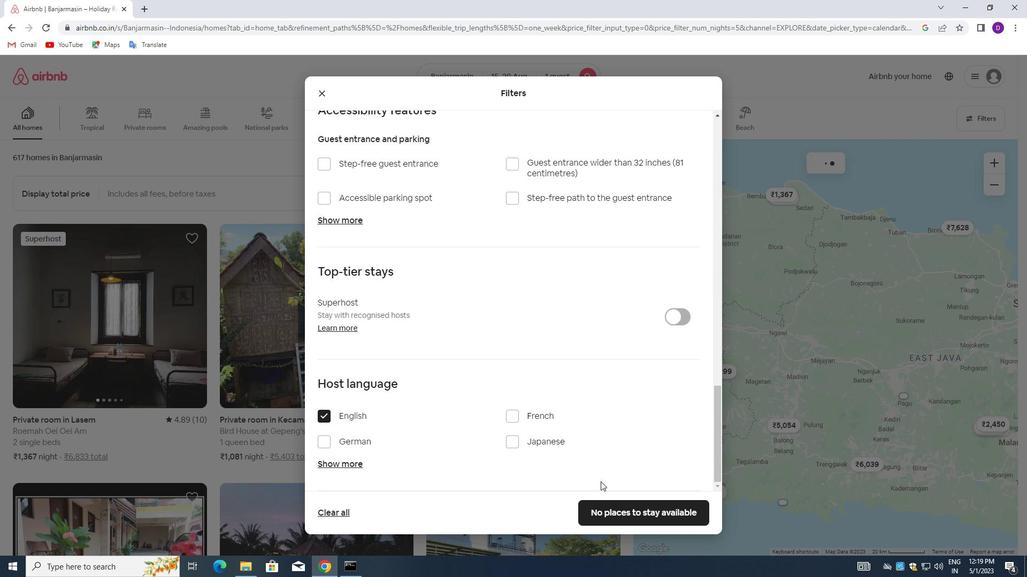 
Action: Mouse pressed left at (613, 509)
Screenshot: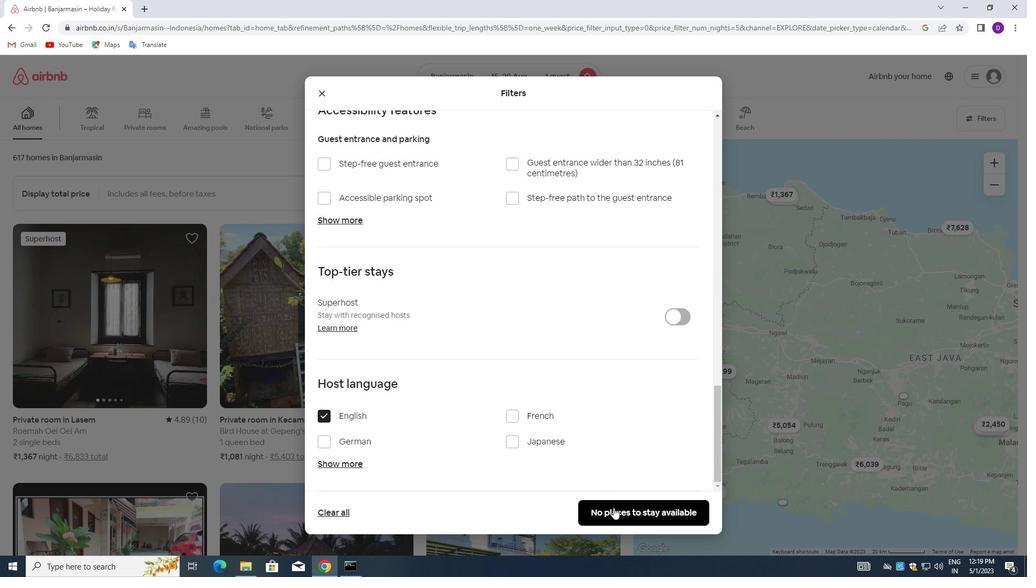 
Action: Mouse moved to (540, 378)
Screenshot: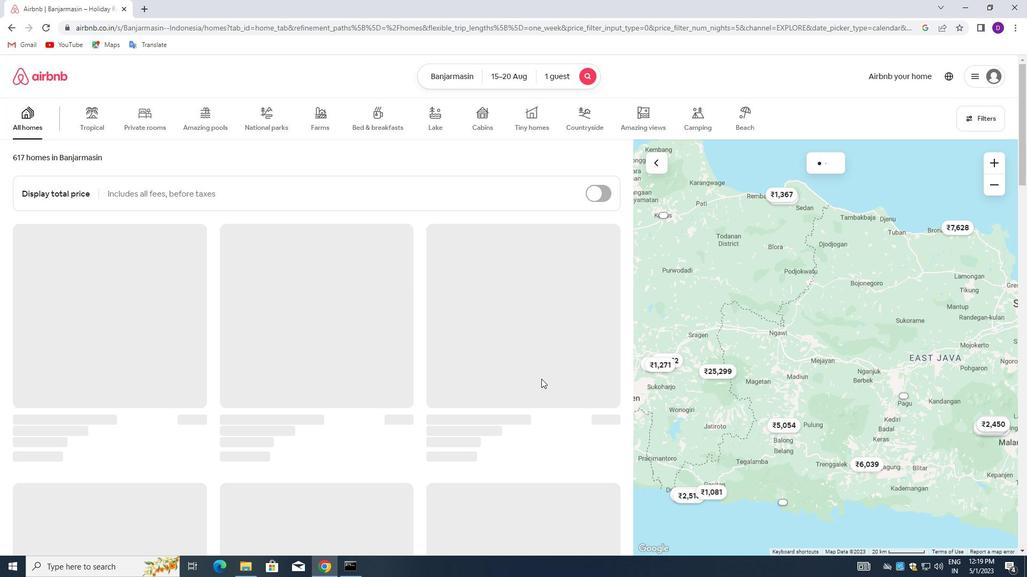 
